 Task: Buy 1 Sunscreens from Skin Care section under best seller category for shipping address: Brian Hall, 2428 August Lane, Shreveport, Louisiana 71101, Cell Number 3184332610. Pay from credit card ending with 5759, CVV 953
Action: Mouse moved to (13, 85)
Screenshot: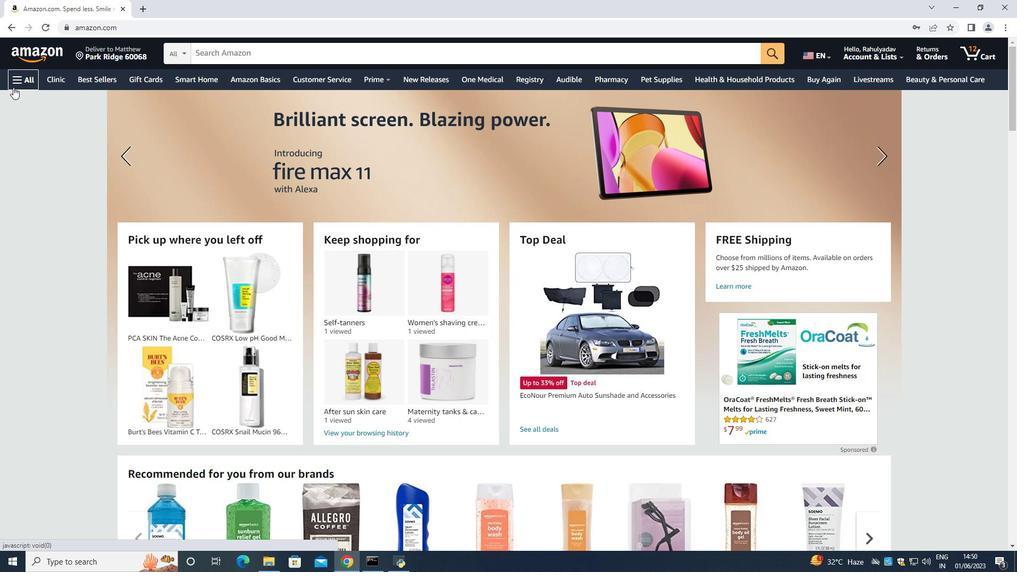 
Action: Mouse pressed left at (13, 85)
Screenshot: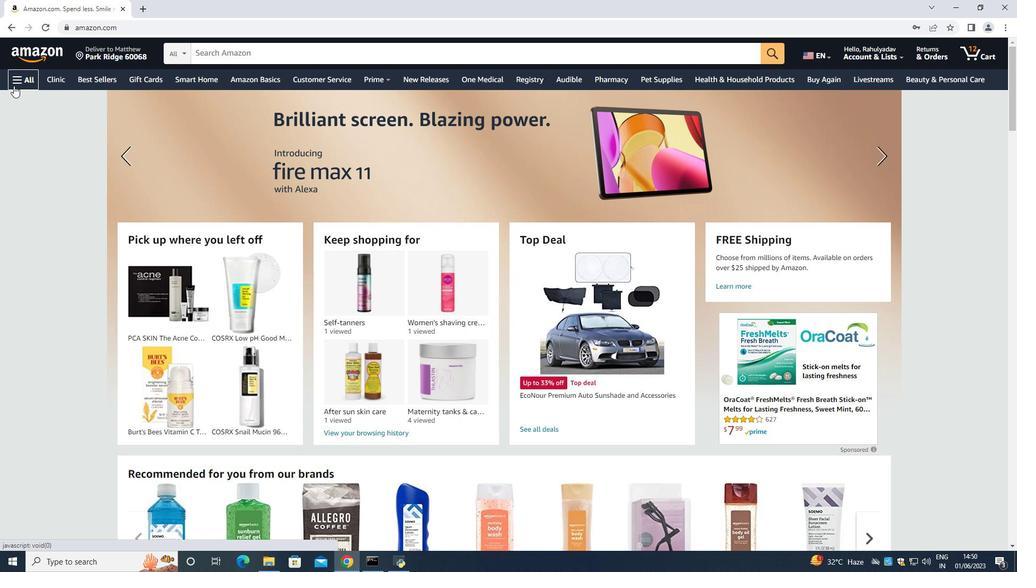 
Action: Mouse moved to (46, 105)
Screenshot: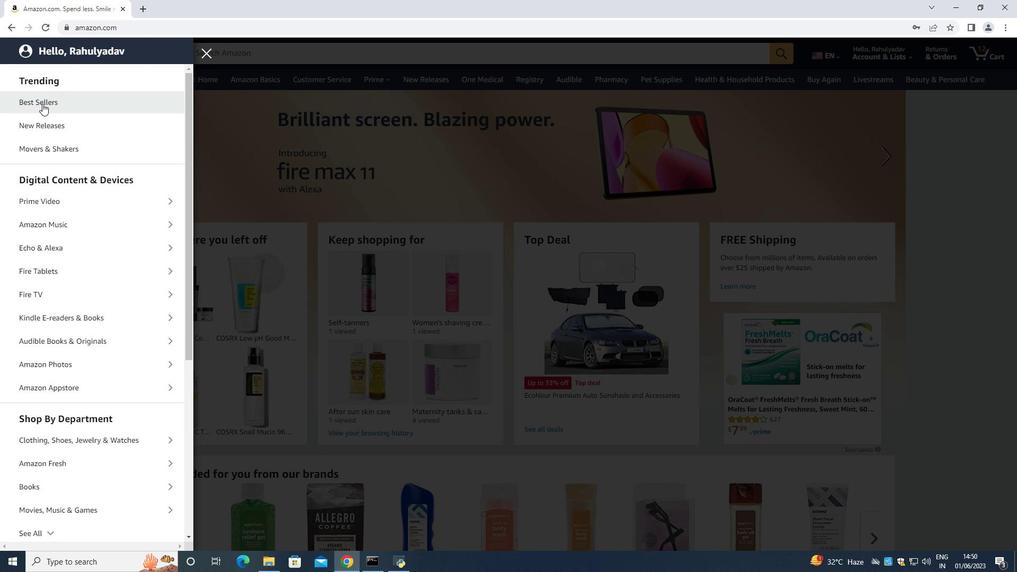 
Action: Mouse pressed left at (46, 105)
Screenshot: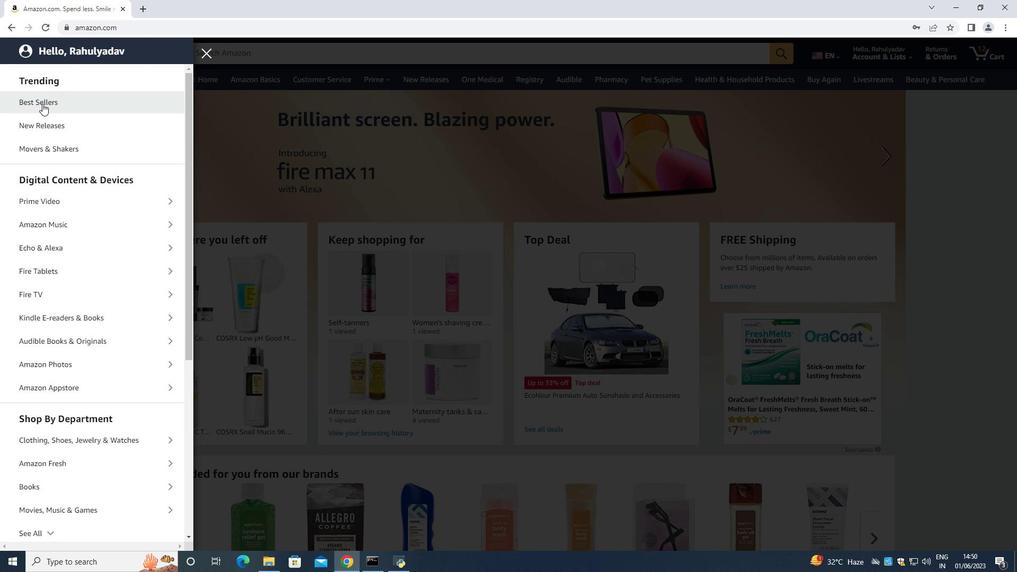 
Action: Mouse moved to (269, 57)
Screenshot: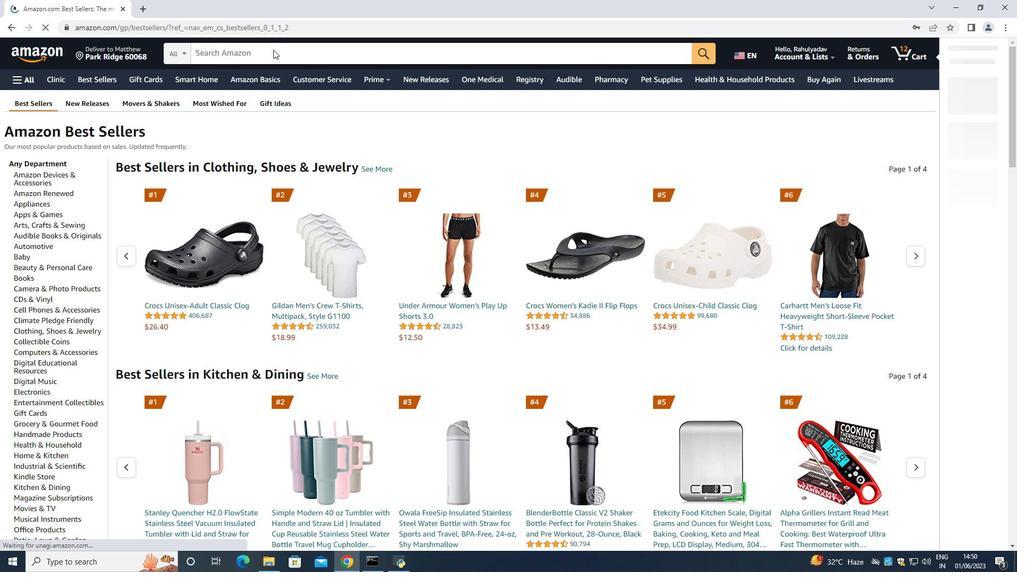 
Action: Mouse pressed left at (269, 57)
Screenshot: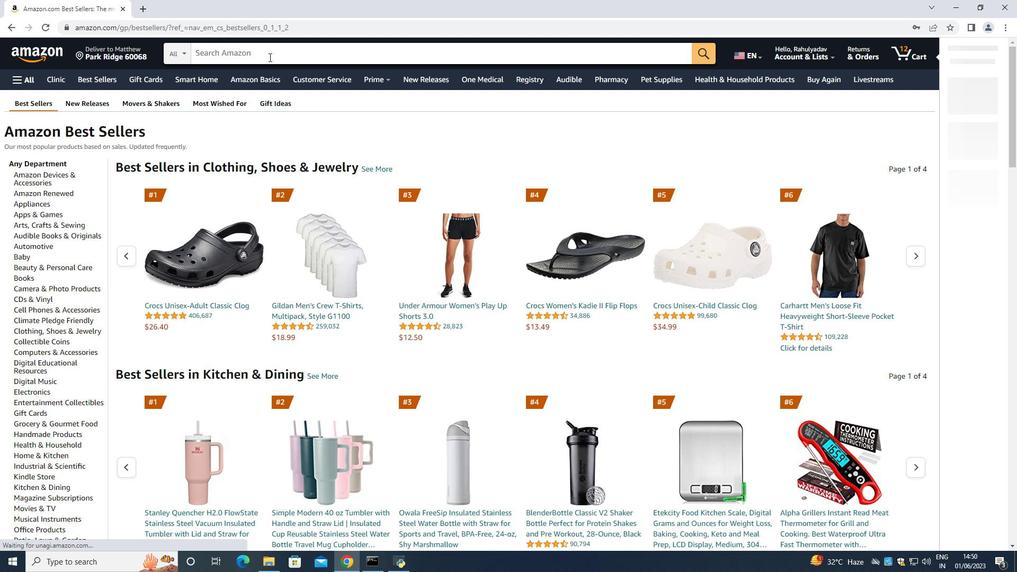 
Action: Mouse moved to (269, 57)
Screenshot: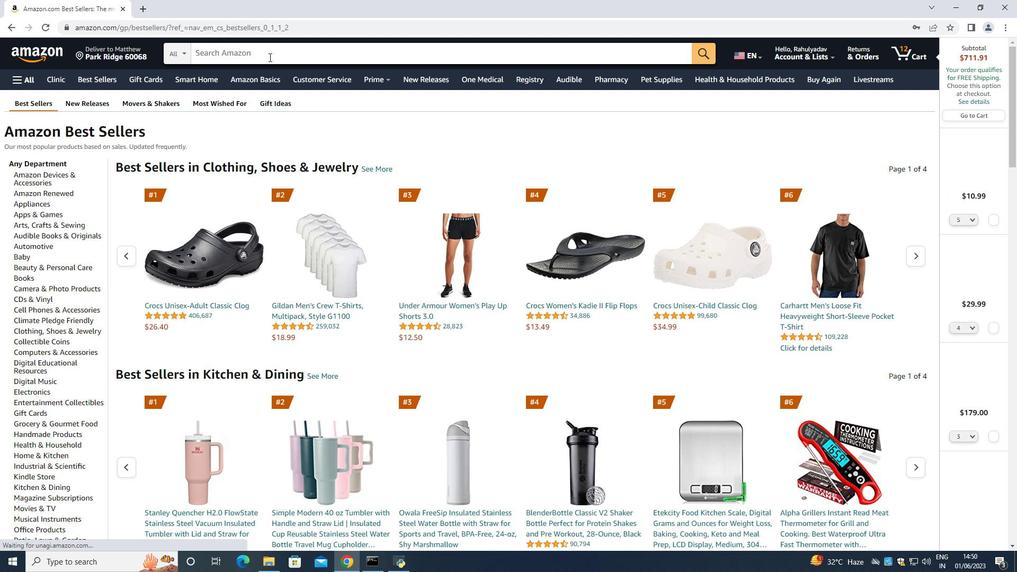 
Action: Key pressed <Key.shift>Sunscreens<Key.enter>
Screenshot: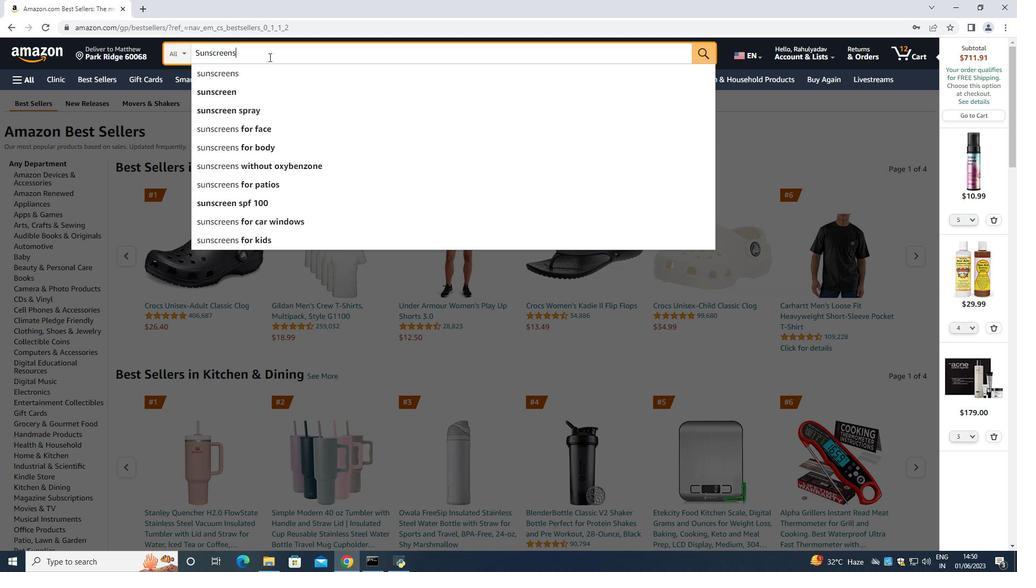 
Action: Mouse moved to (258, 410)
Screenshot: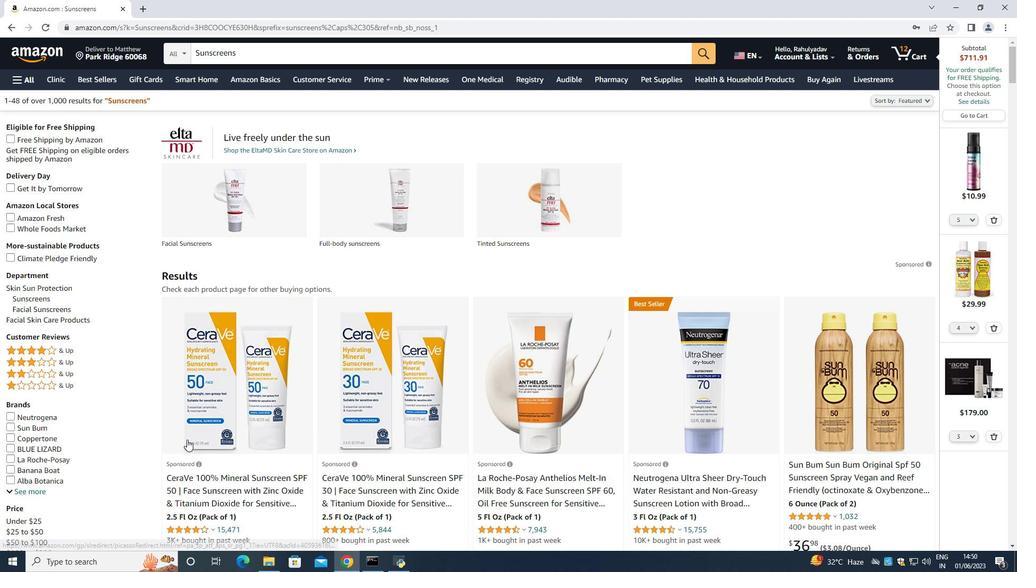 
Action: Mouse scrolled (258, 409) with delta (0, 0)
Screenshot: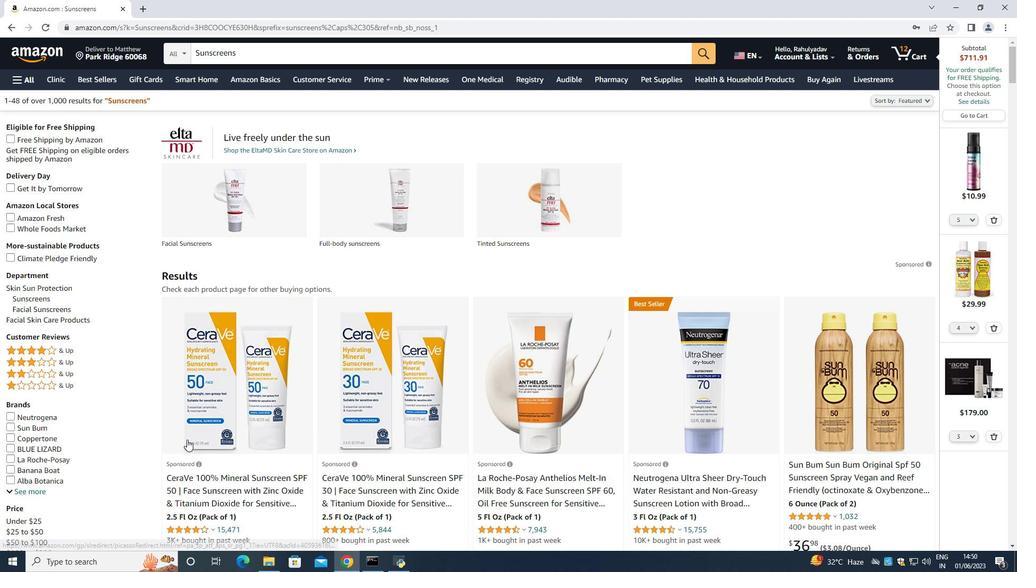 
Action: Mouse moved to (262, 411)
Screenshot: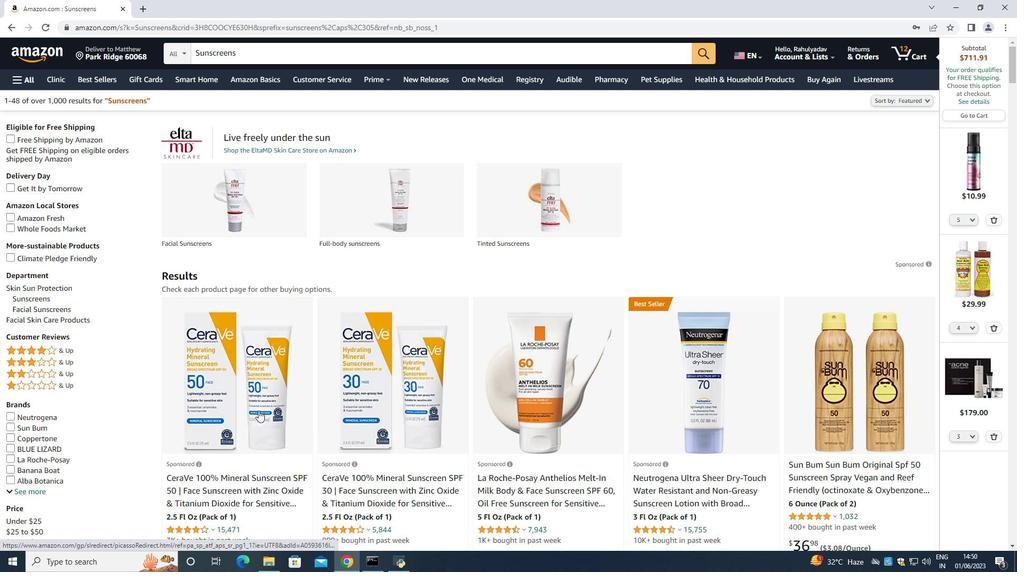 
Action: Mouse scrolled (262, 411) with delta (0, 0)
Screenshot: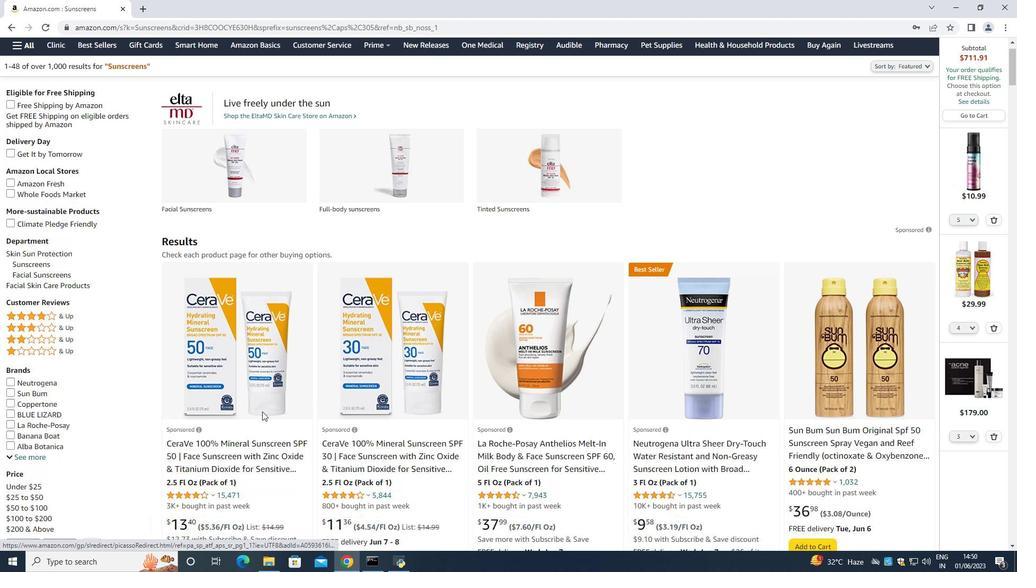 
Action: Mouse moved to (659, 204)
Screenshot: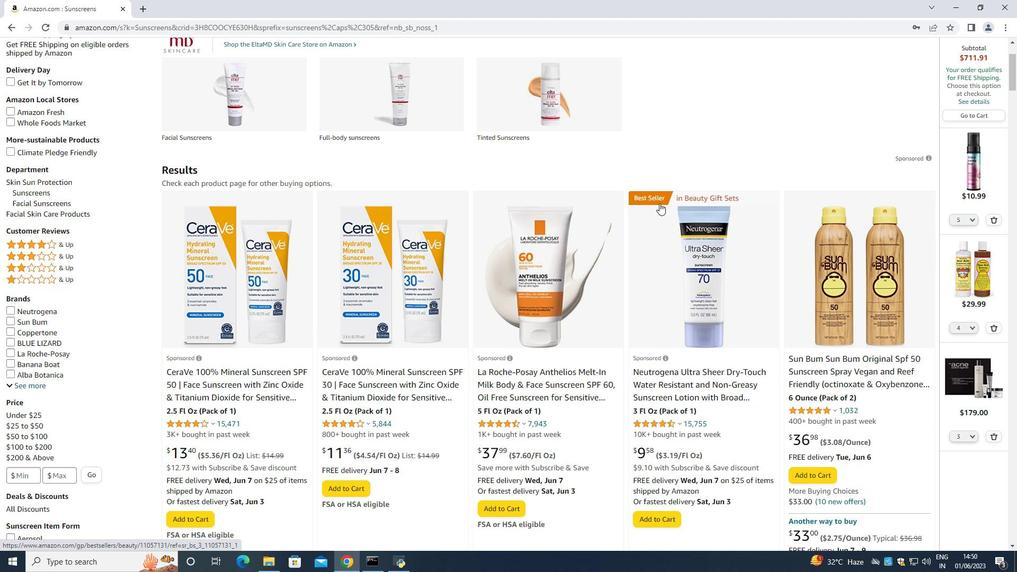 
Action: Mouse scrolled (659, 203) with delta (0, 0)
Screenshot: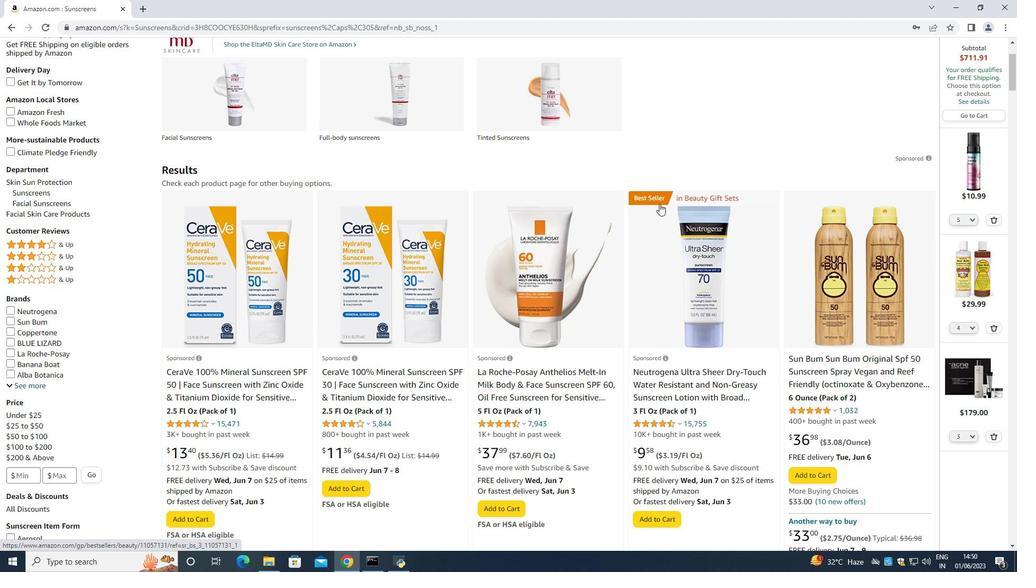
Action: Mouse moved to (659, 205)
Screenshot: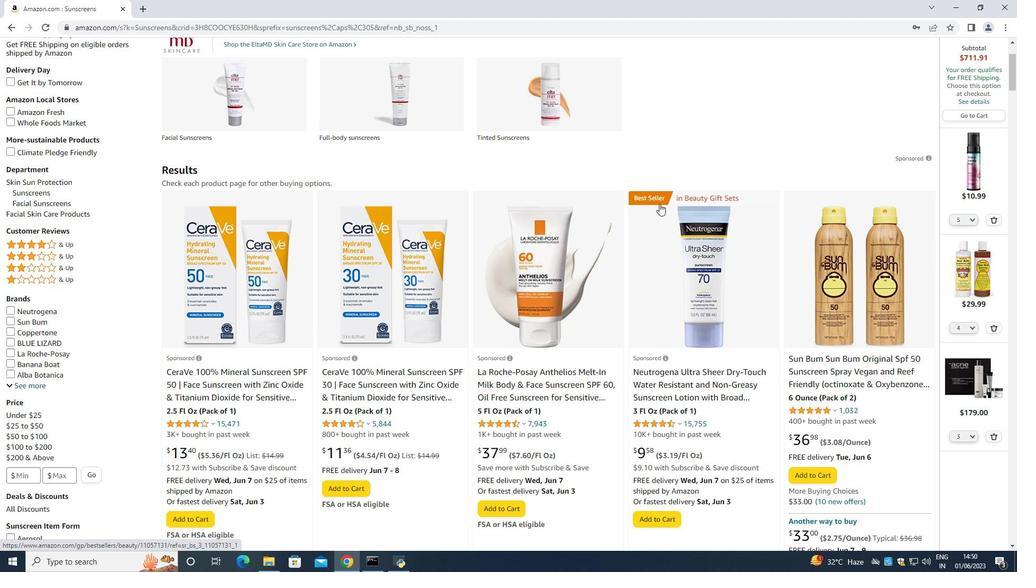 
Action: Mouse scrolled (659, 205) with delta (0, 0)
Screenshot: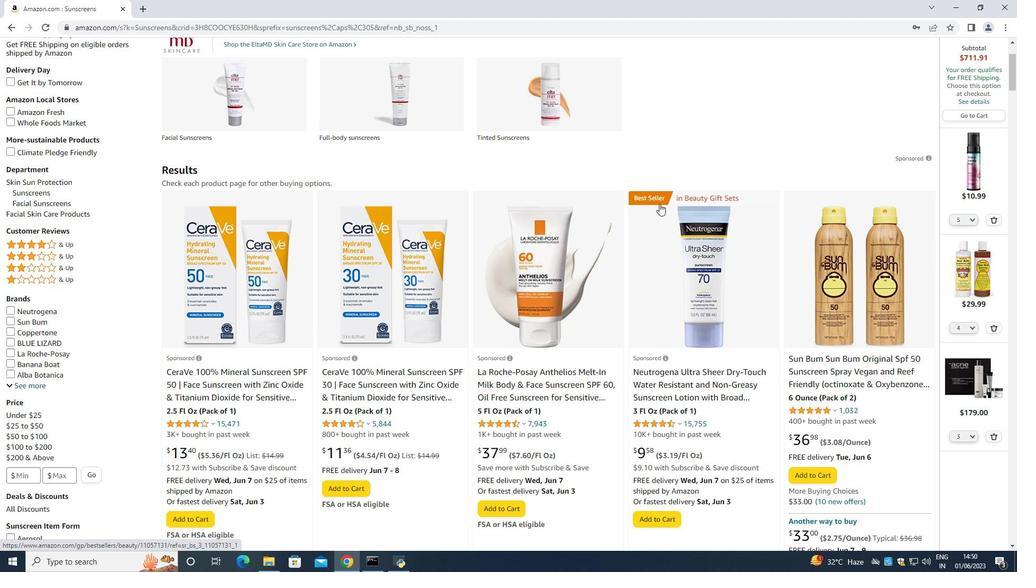 
Action: Mouse moved to (659, 206)
Screenshot: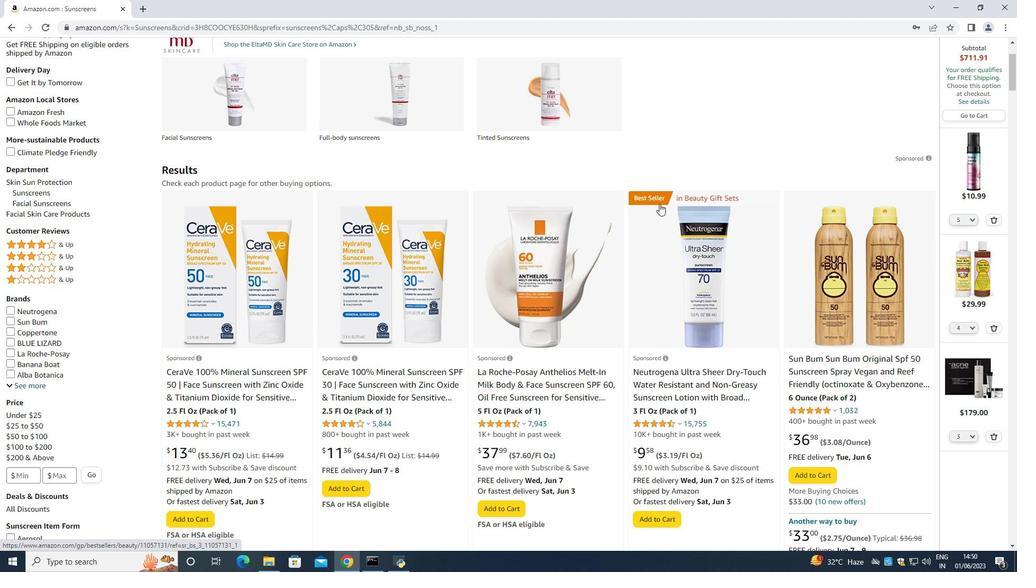 
Action: Mouse scrolled (659, 206) with delta (0, 0)
Screenshot: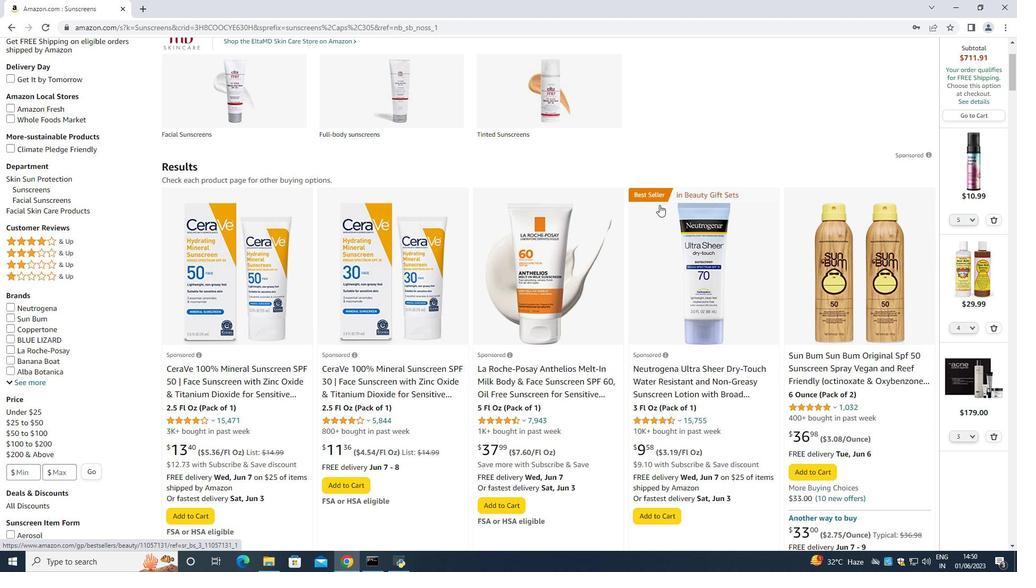 
Action: Mouse scrolled (659, 206) with delta (0, 0)
Screenshot: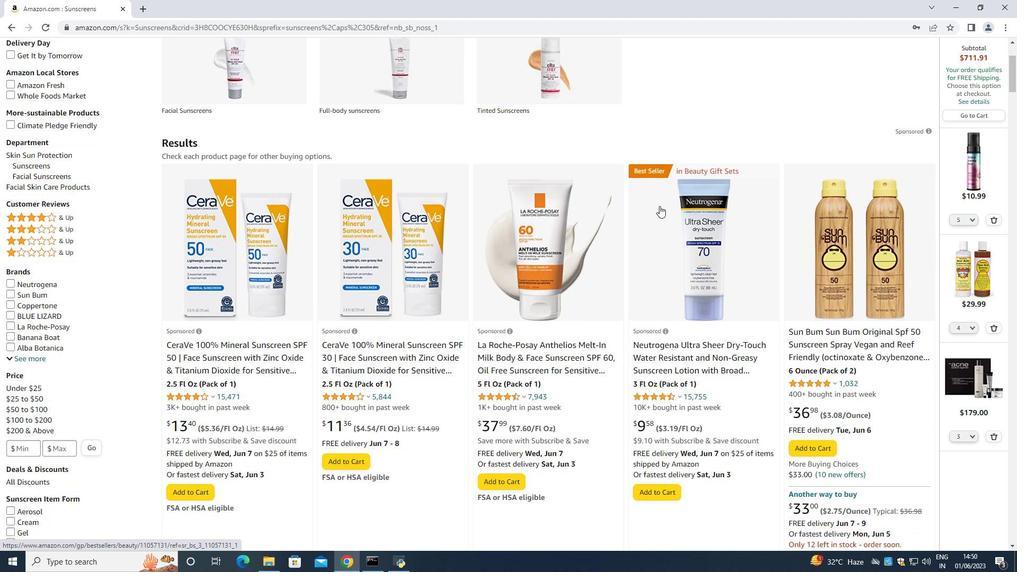 
Action: Mouse moved to (659, 209)
Screenshot: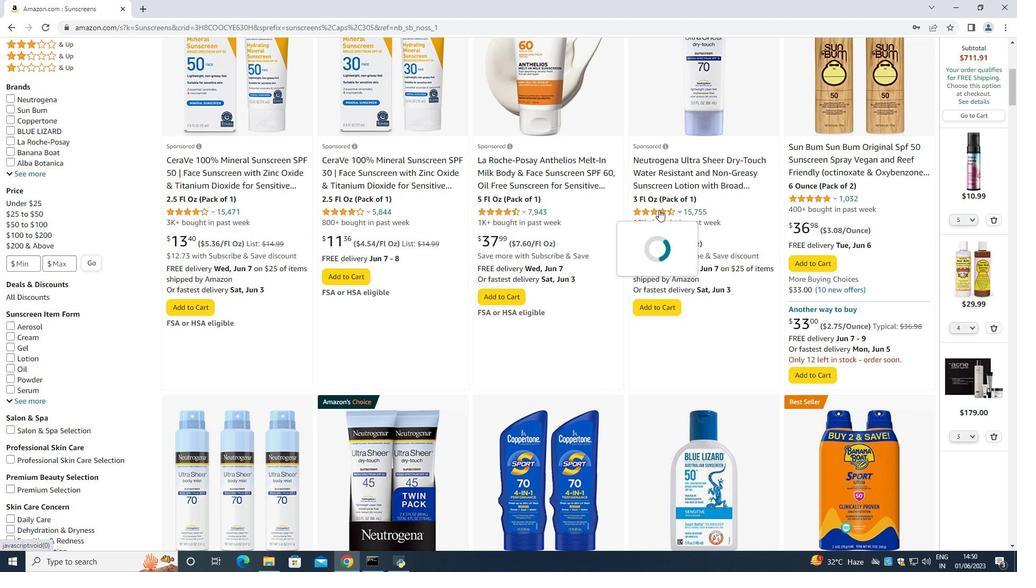 
Action: Mouse scrolled (659, 209) with delta (0, 0)
Screenshot: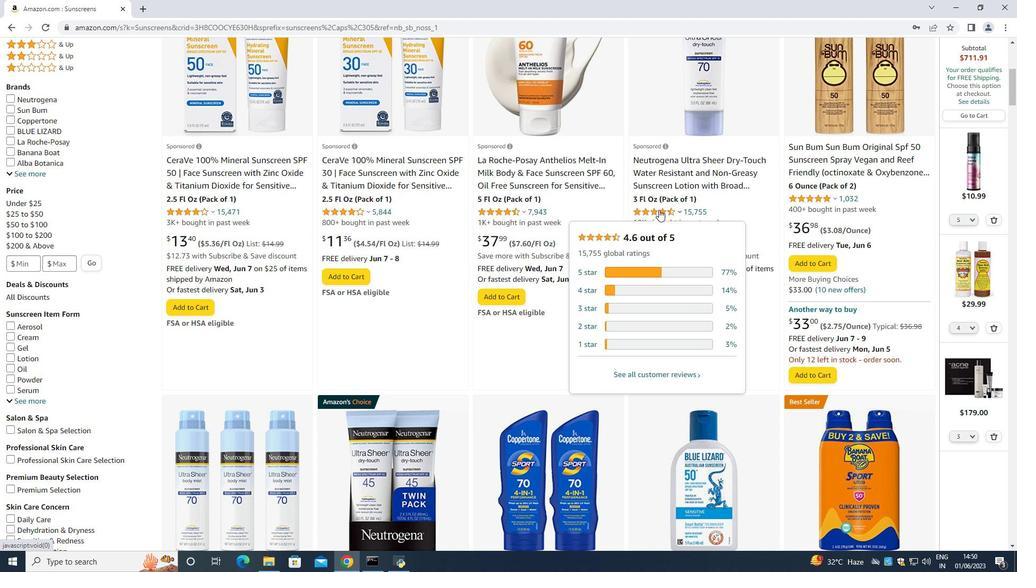 
Action: Mouse moved to (657, 211)
Screenshot: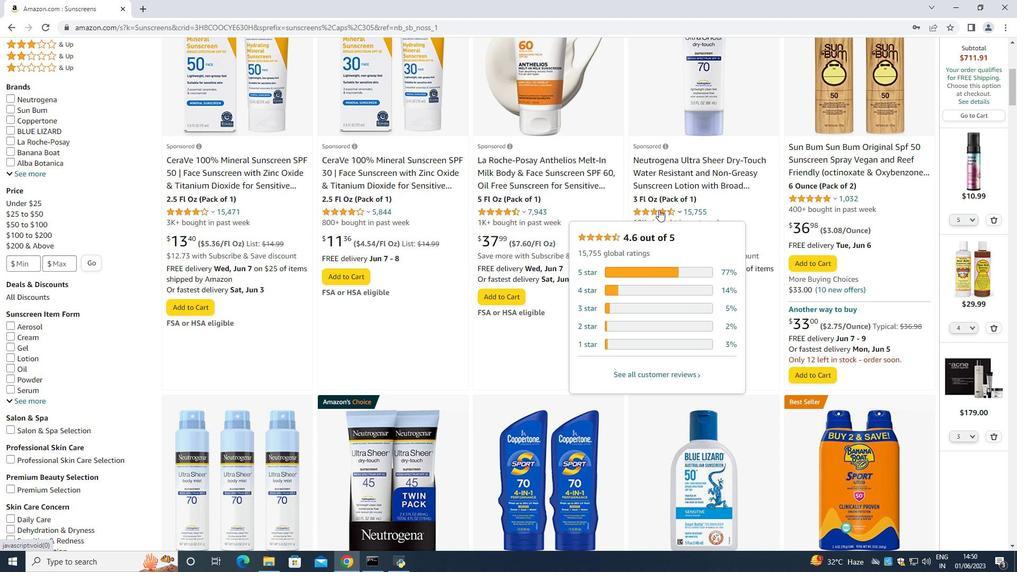 
Action: Mouse scrolled (657, 210) with delta (0, 0)
Screenshot: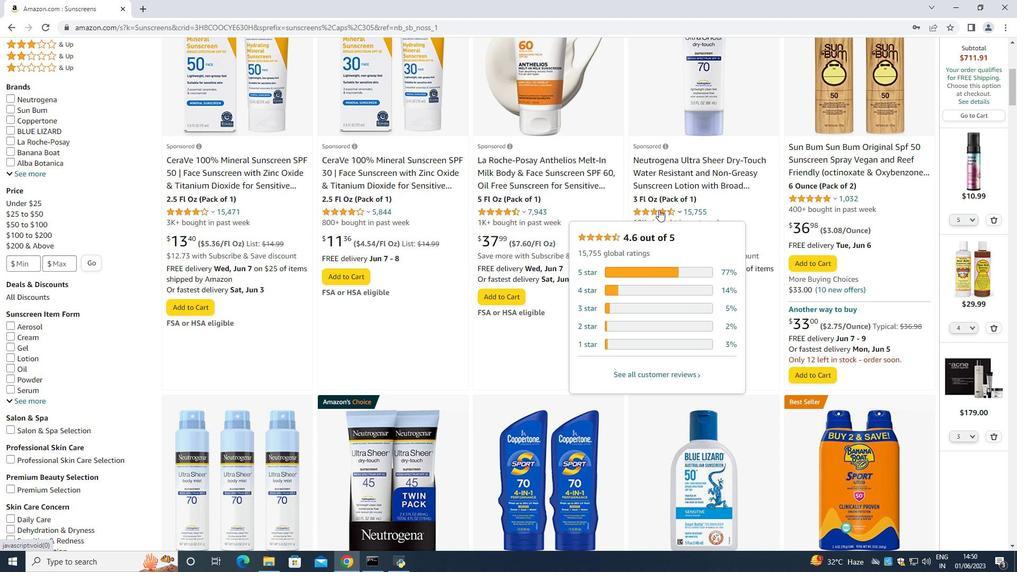 
Action: Mouse moved to (655, 214)
Screenshot: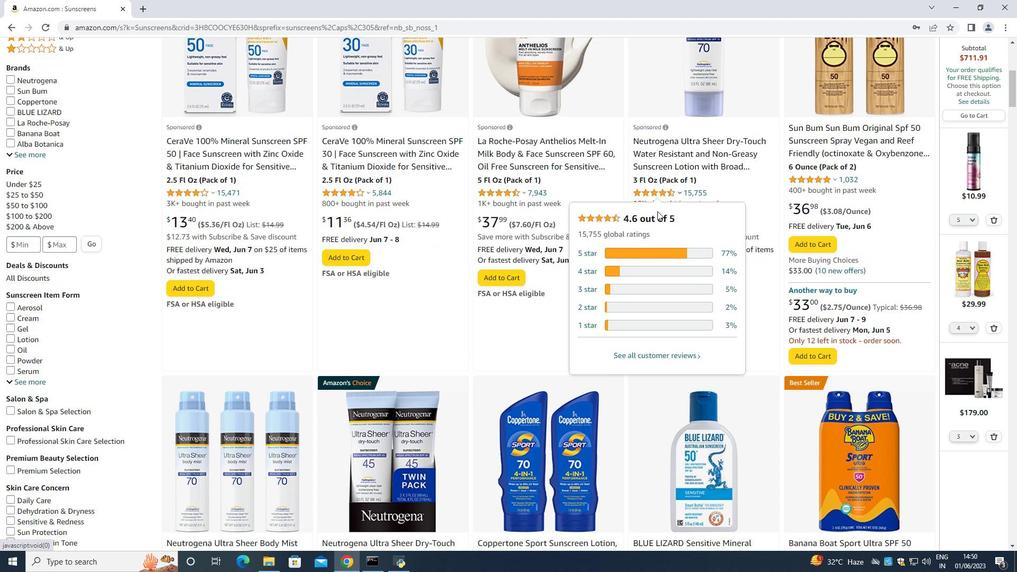 
Action: Mouse scrolled (655, 213) with delta (0, 0)
Screenshot: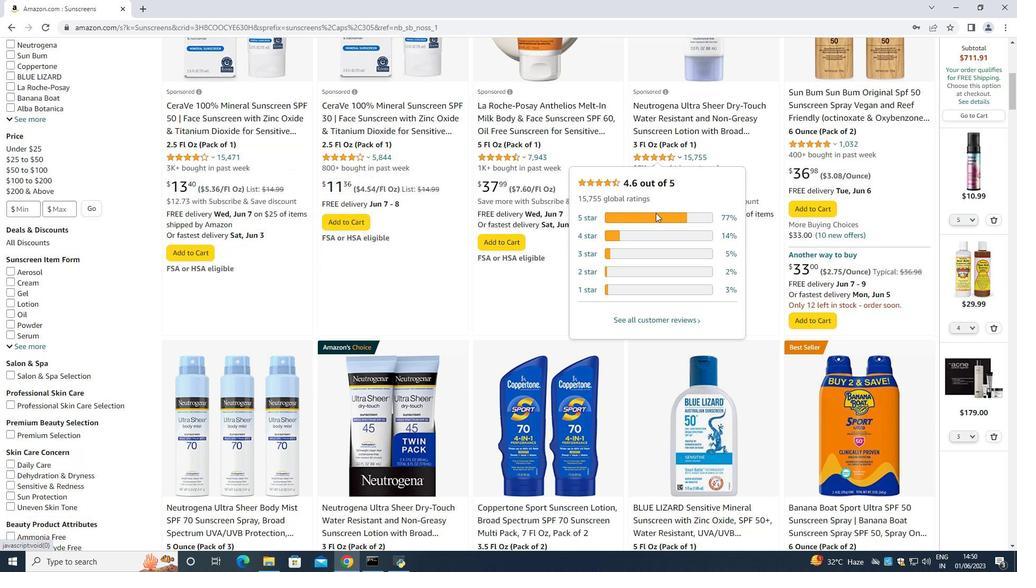 
Action: Mouse moved to (368, 353)
Screenshot: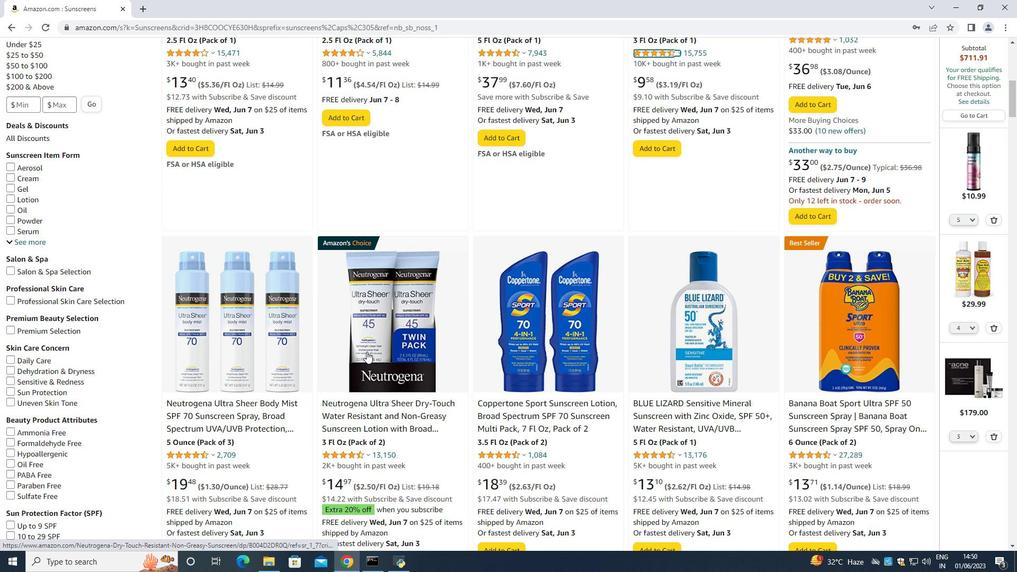 
Action: Mouse scrolled (368, 352) with delta (0, 0)
Screenshot: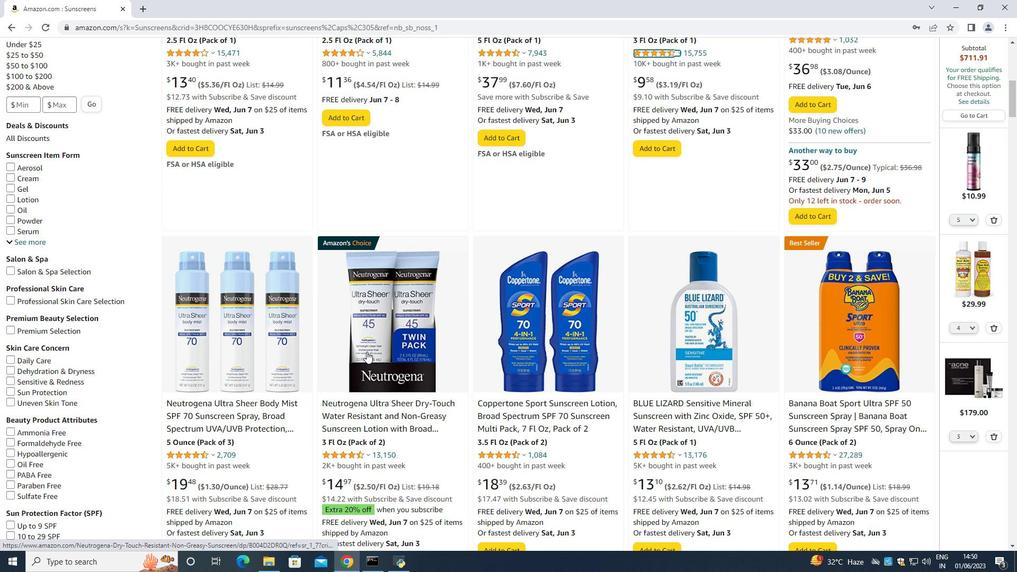
Action: Mouse moved to (369, 353)
Screenshot: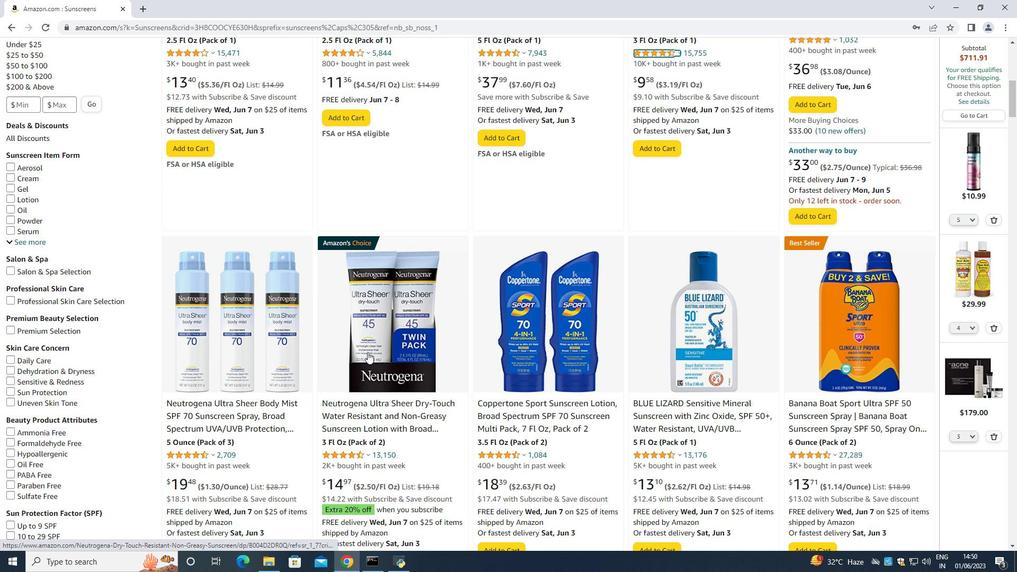 
Action: Mouse scrolled (369, 353) with delta (0, 0)
Screenshot: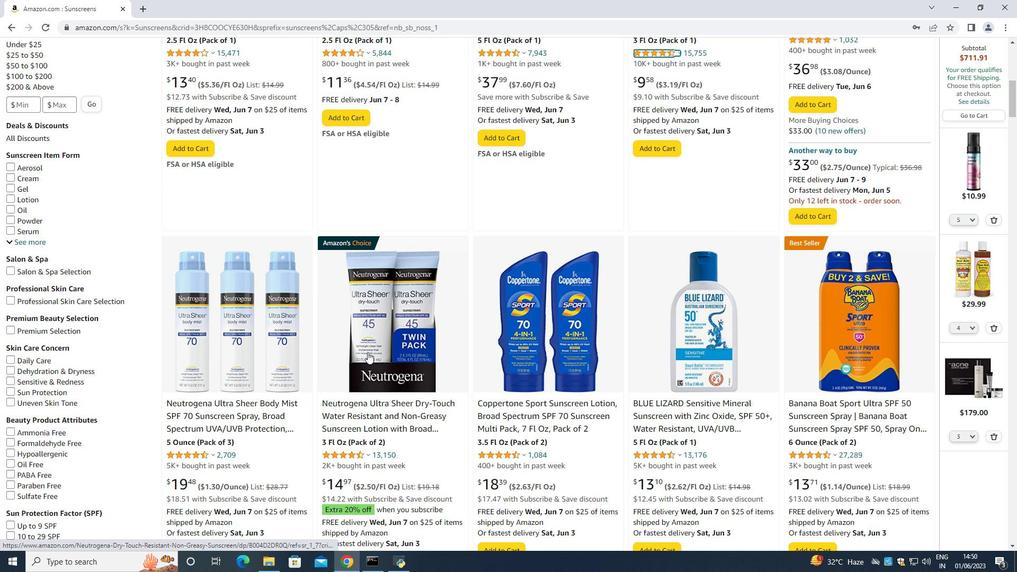 
Action: Mouse scrolled (369, 353) with delta (0, 0)
Screenshot: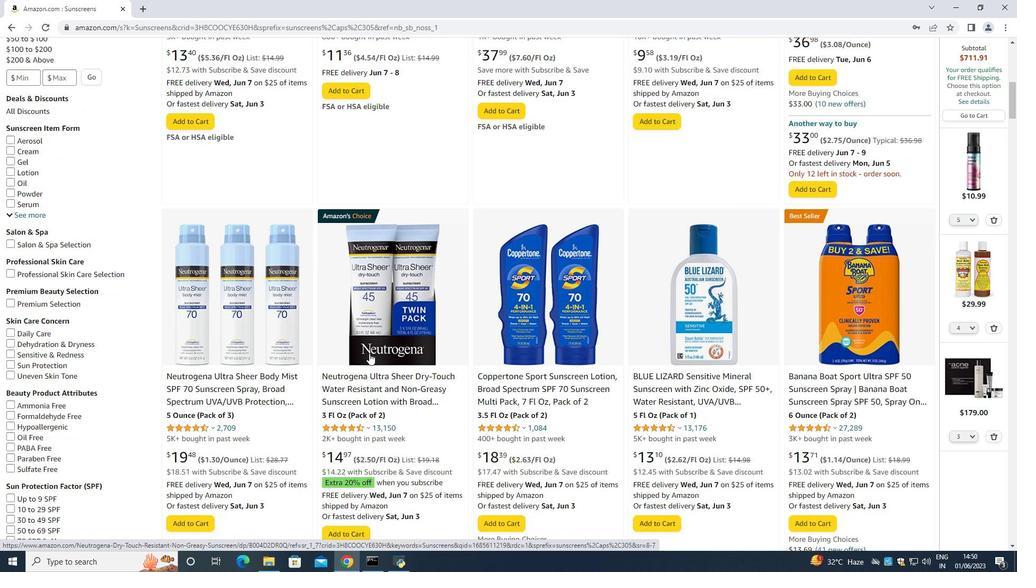 
Action: Mouse moved to (565, 424)
Screenshot: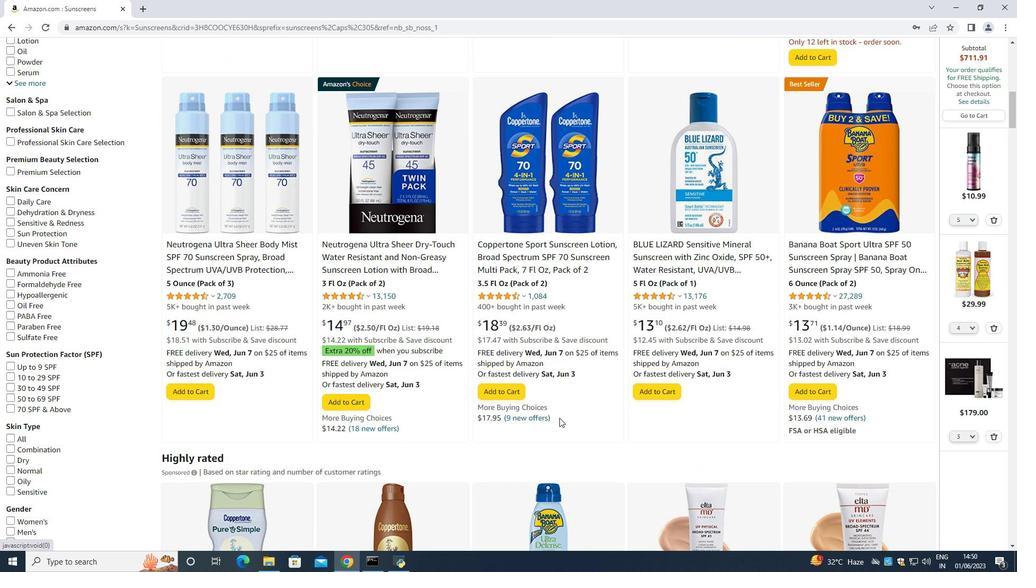 
Action: Mouse scrolled (565, 423) with delta (0, 0)
Screenshot: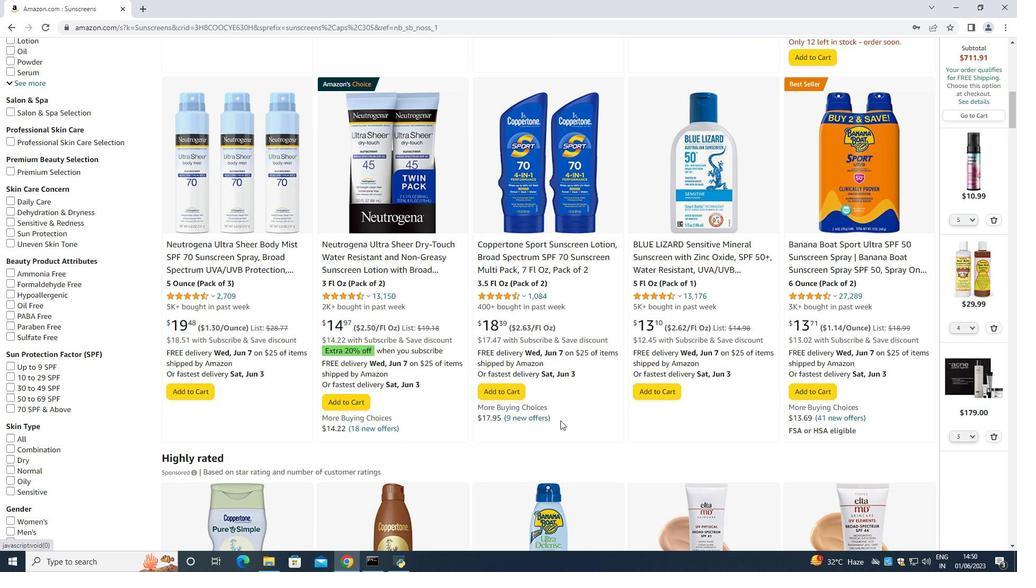 
Action: Mouse scrolled (565, 423) with delta (0, 0)
Screenshot: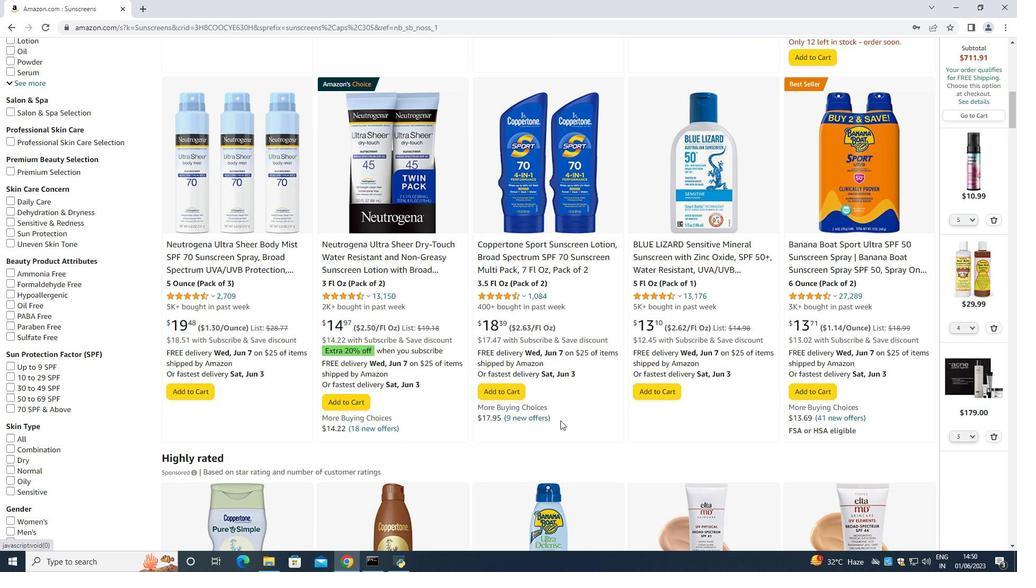 
Action: Mouse scrolled (565, 423) with delta (0, 0)
Screenshot: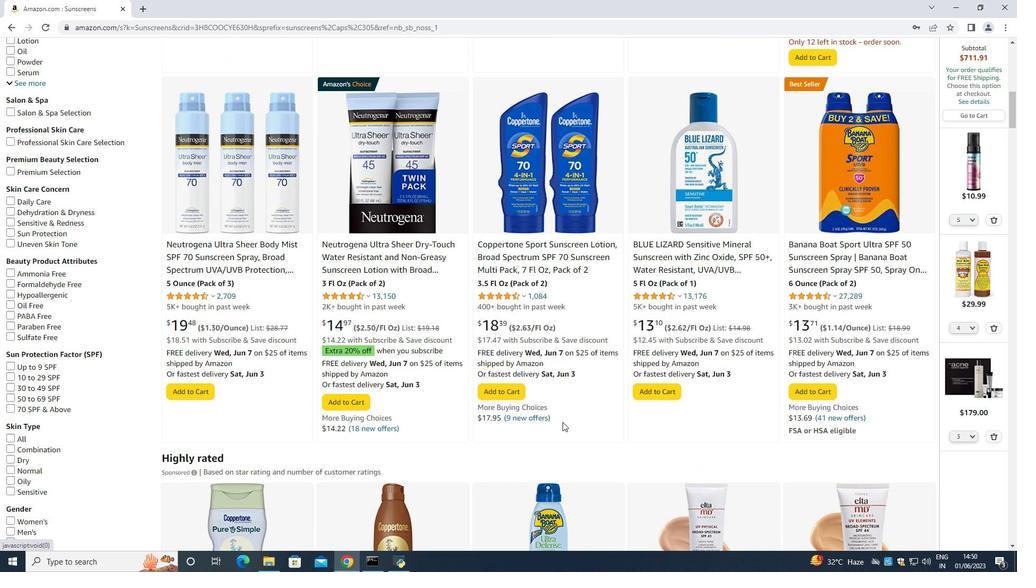 
Action: Mouse moved to (448, 364)
Screenshot: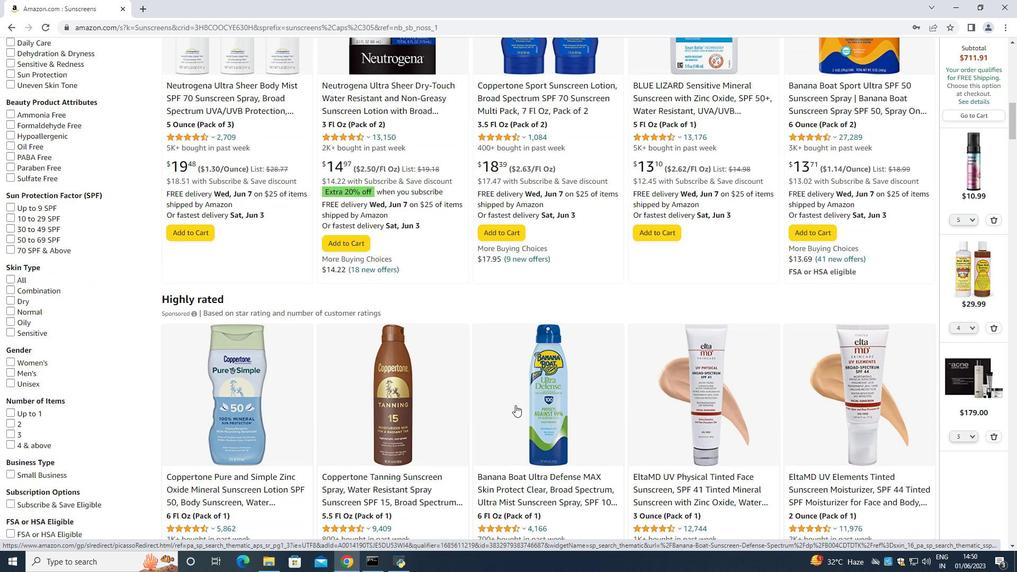 
Action: Mouse scrolled (448, 364) with delta (0, 0)
Screenshot: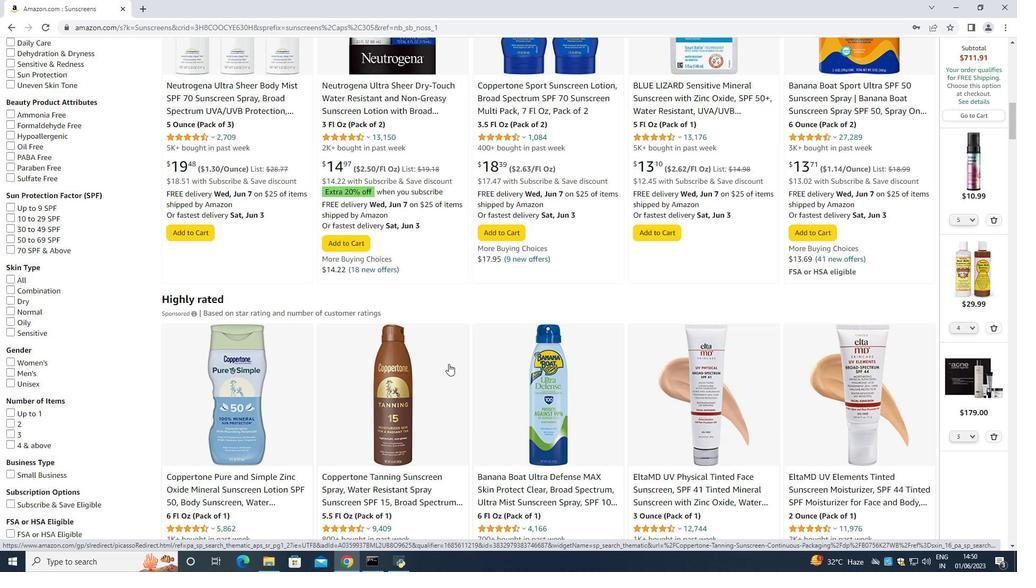 
Action: Mouse scrolled (448, 364) with delta (0, 0)
Screenshot: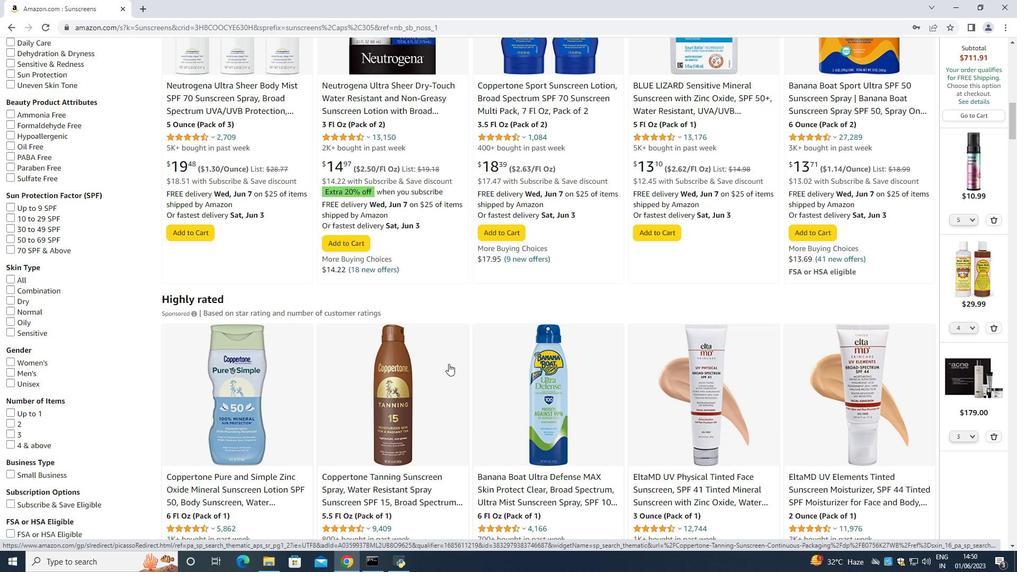 
Action: Mouse scrolled (448, 364) with delta (0, 0)
Screenshot: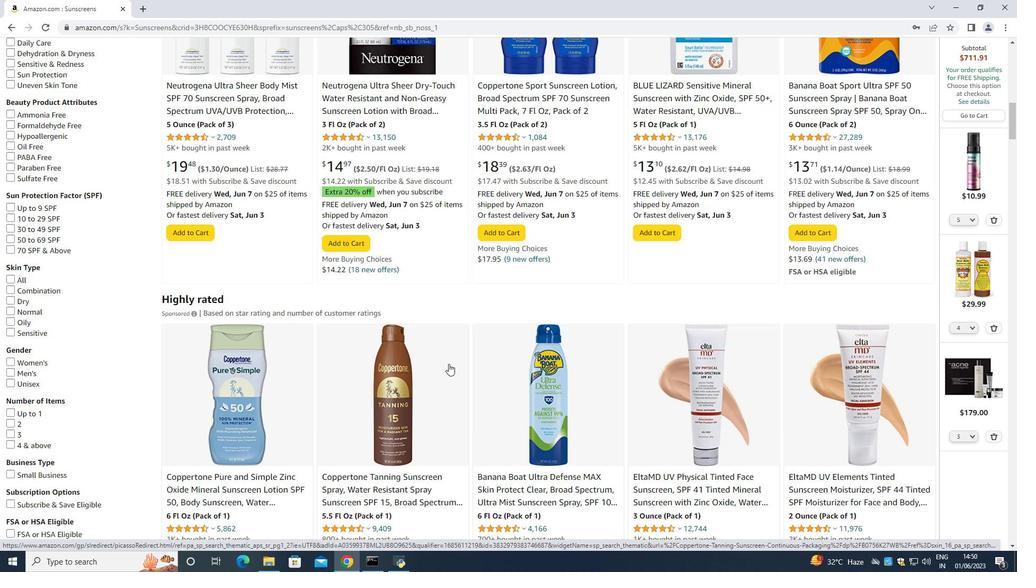 
Action: Mouse scrolled (448, 364) with delta (0, 0)
Screenshot: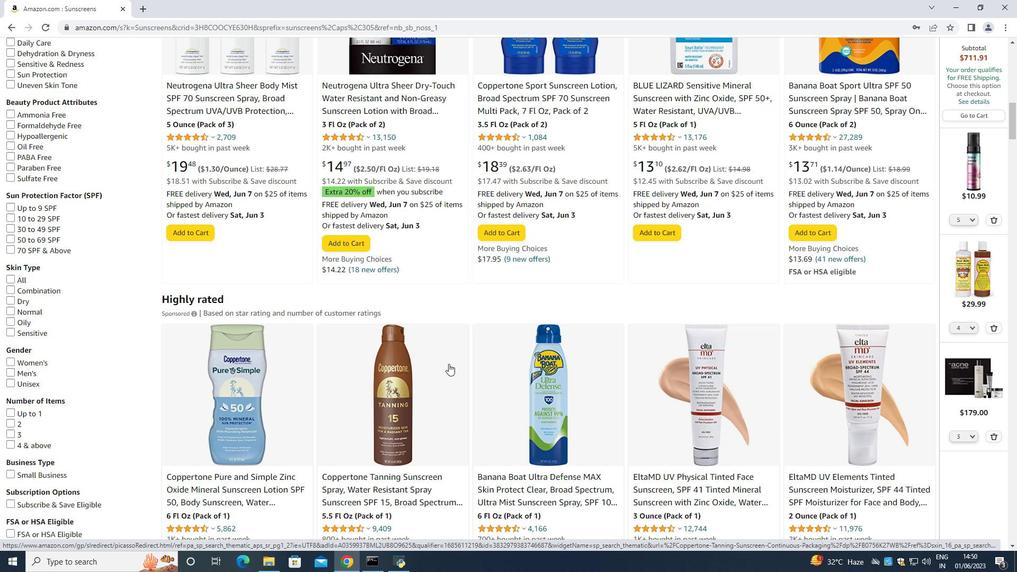 
Action: Mouse scrolled (448, 364) with delta (0, 0)
Screenshot: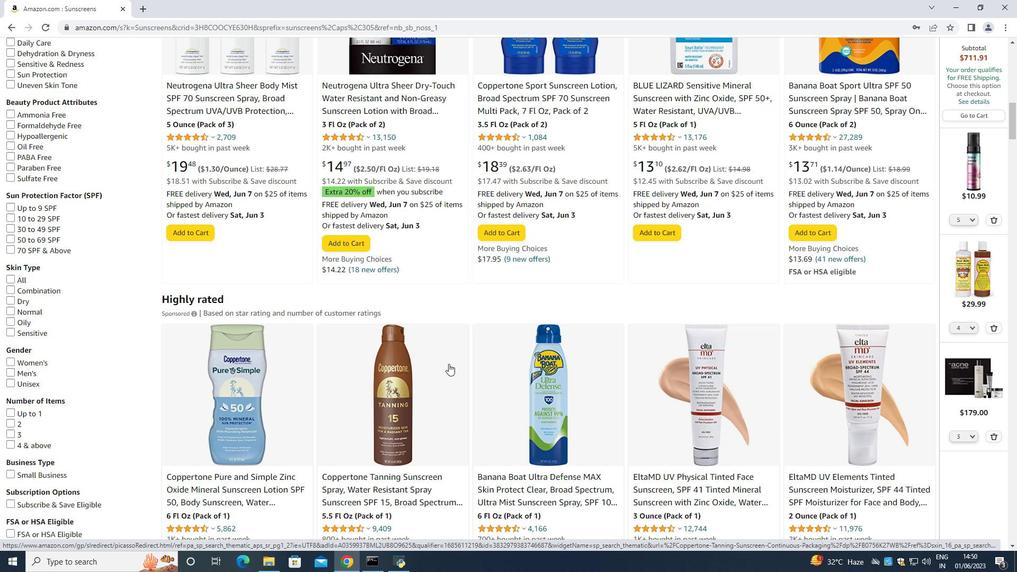 
Action: Mouse scrolled (448, 364) with delta (0, 0)
Screenshot: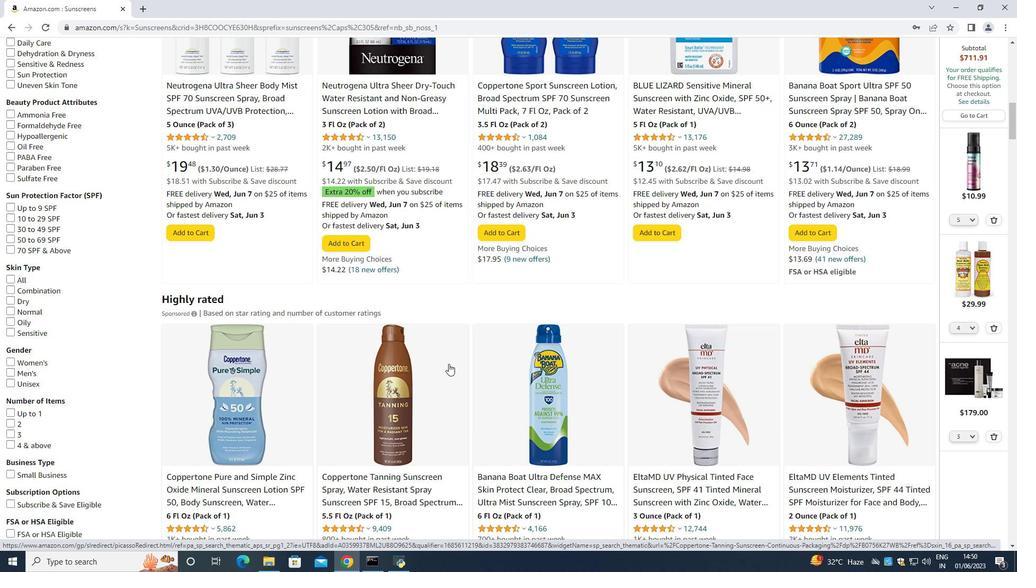 
Action: Mouse moved to (408, 405)
Screenshot: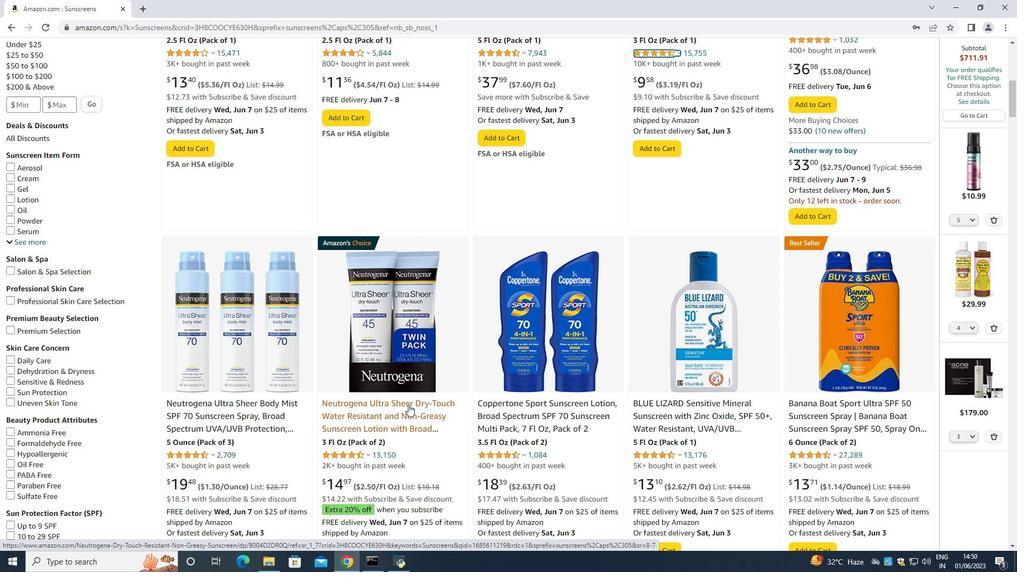 
Action: Mouse pressed left at (408, 405)
Screenshot: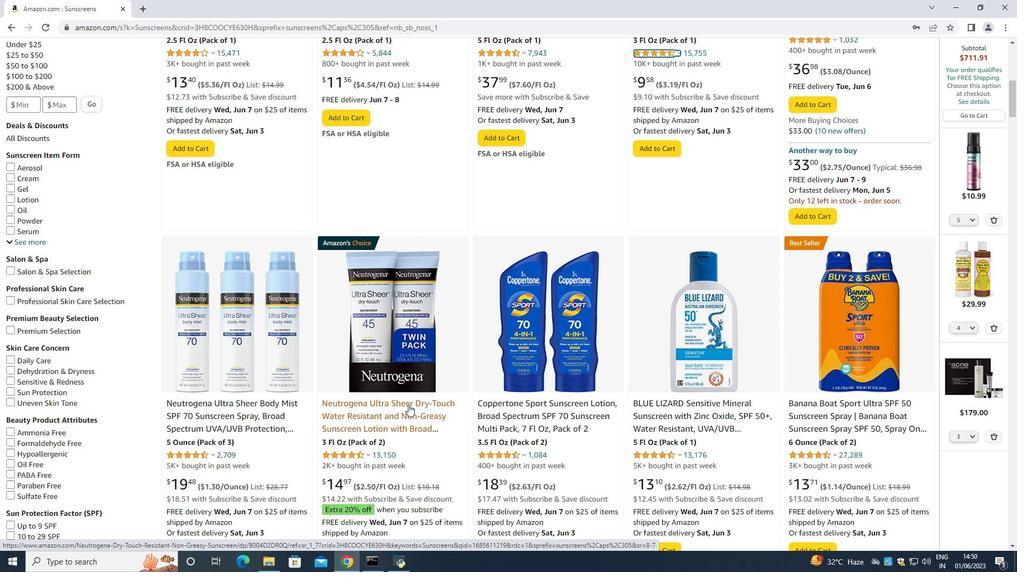 
Action: Mouse moved to (446, 179)
Screenshot: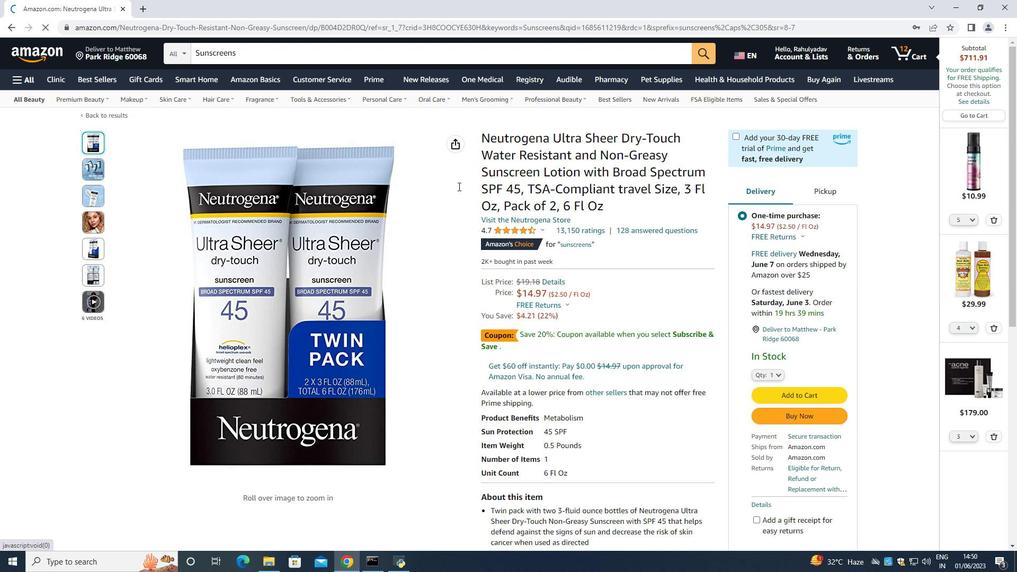 
Action: Mouse scrolled (447, 179) with delta (0, 0)
Screenshot: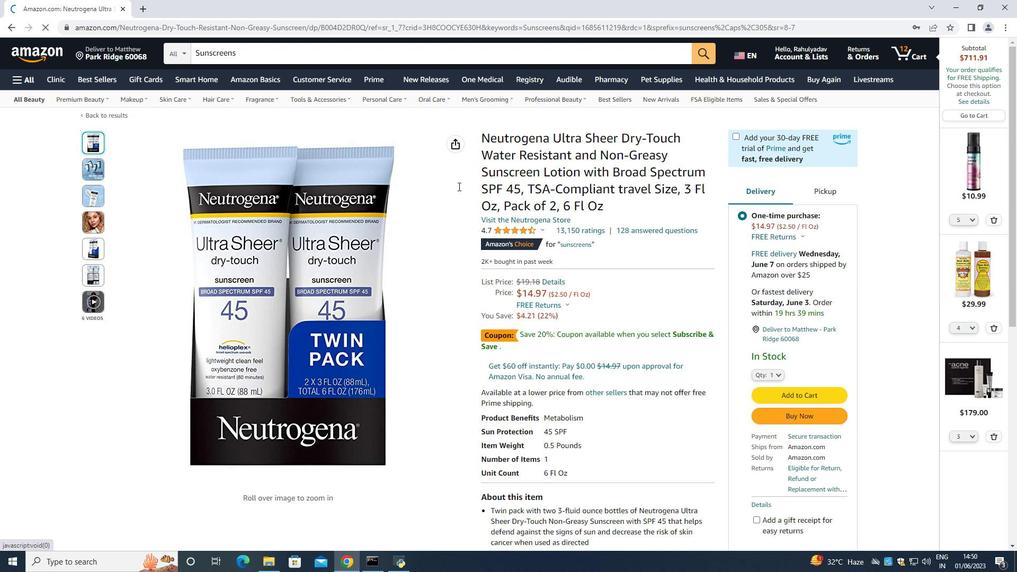 
Action: Mouse moved to (764, 319)
Screenshot: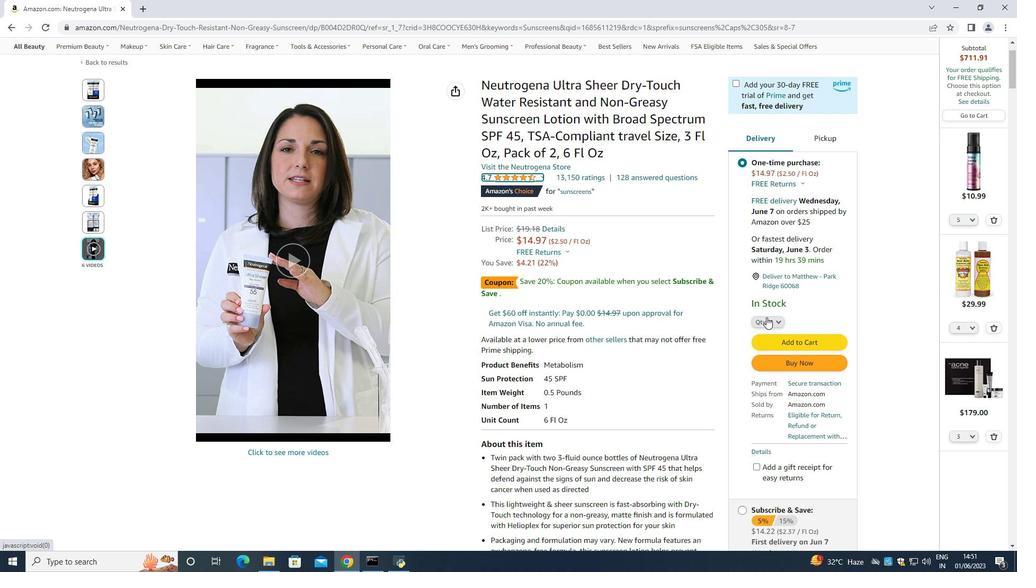 
Action: Mouse pressed left at (764, 319)
Screenshot: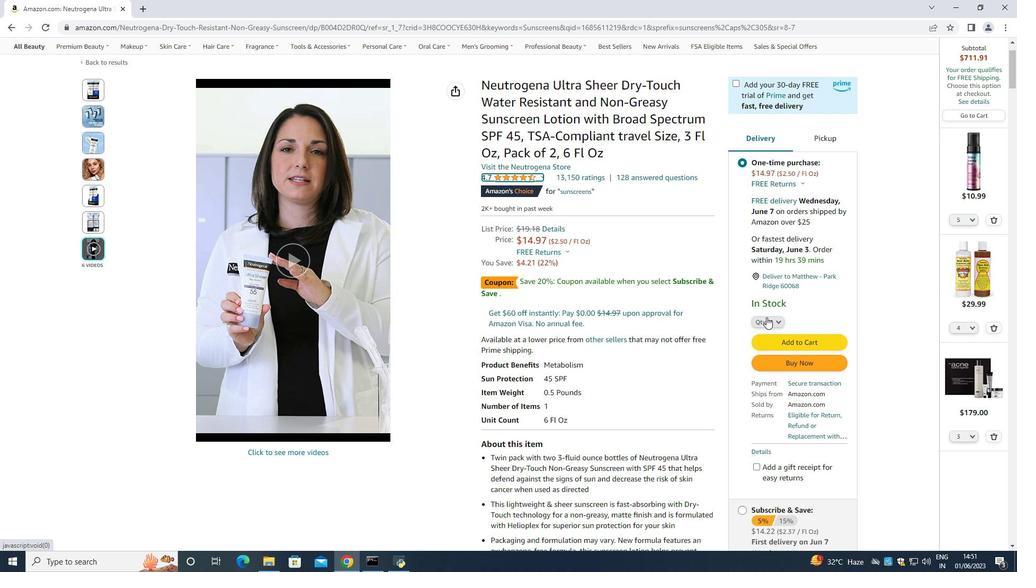 
Action: Mouse moved to (672, 210)
Screenshot: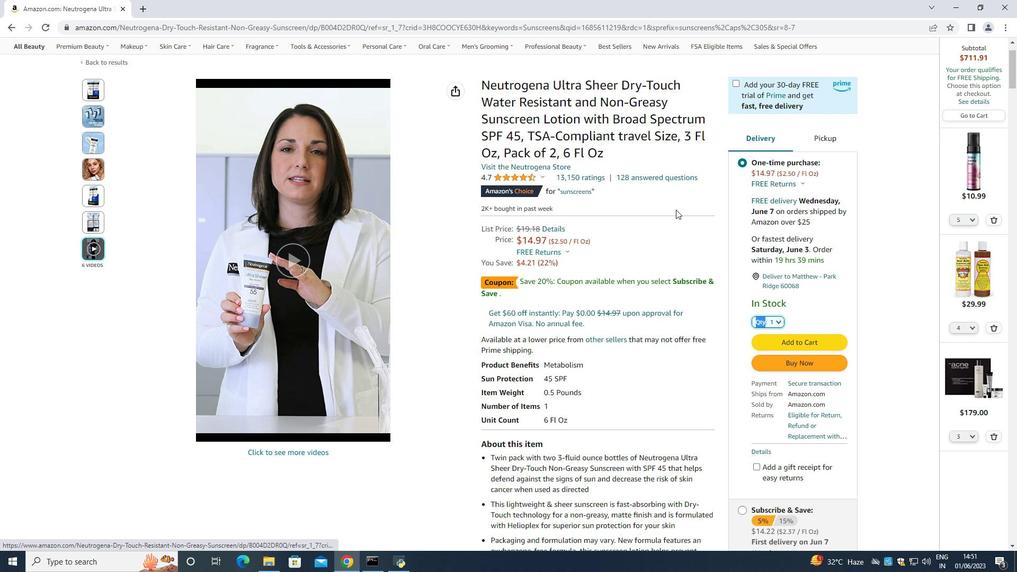 
Action: Mouse scrolled (672, 209) with delta (0, 0)
Screenshot: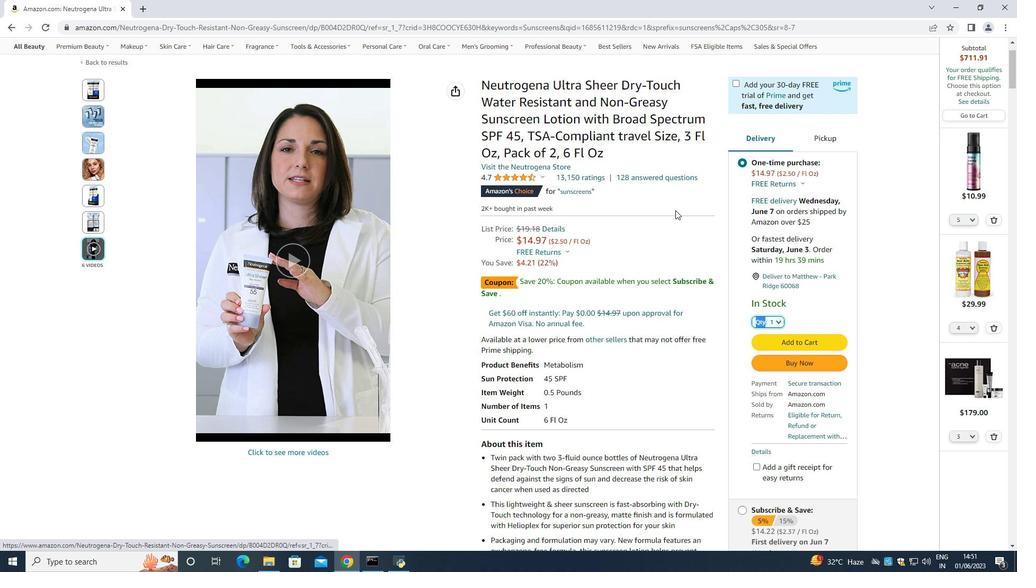 
Action: Mouse moved to (671, 210)
Screenshot: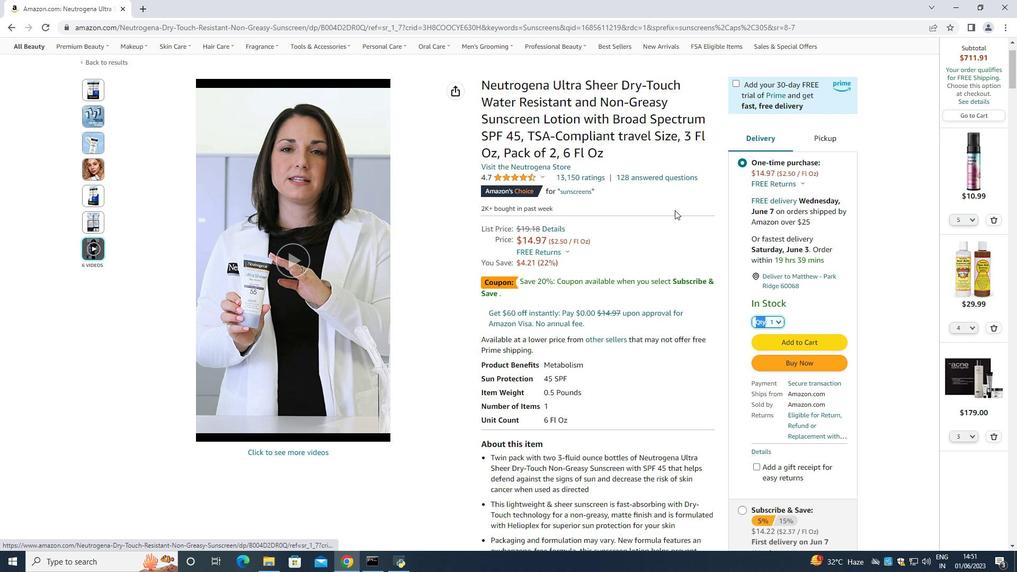 
Action: Mouse scrolled (671, 209) with delta (0, 0)
Screenshot: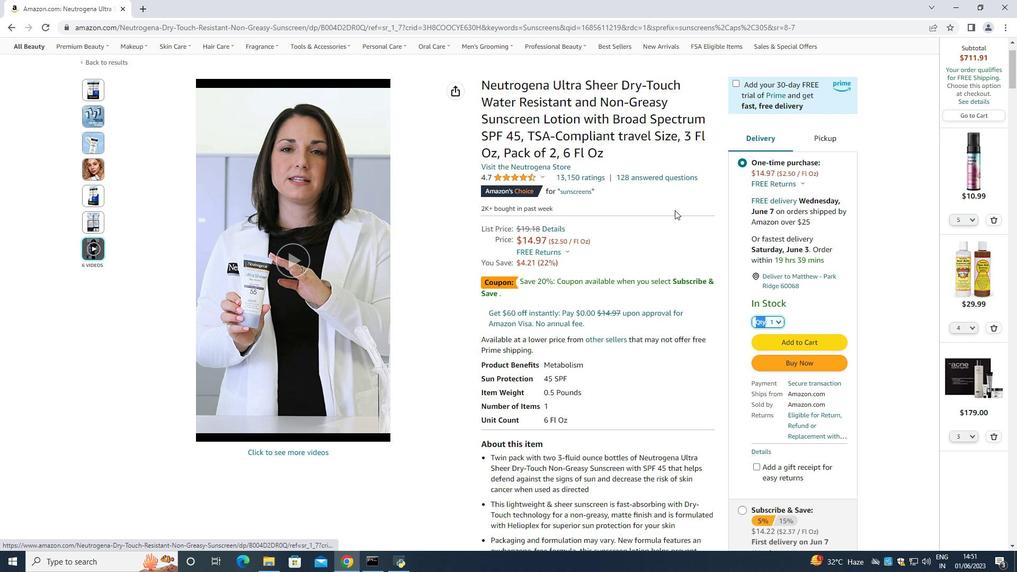 
Action: Mouse scrolled (671, 209) with delta (0, 0)
Screenshot: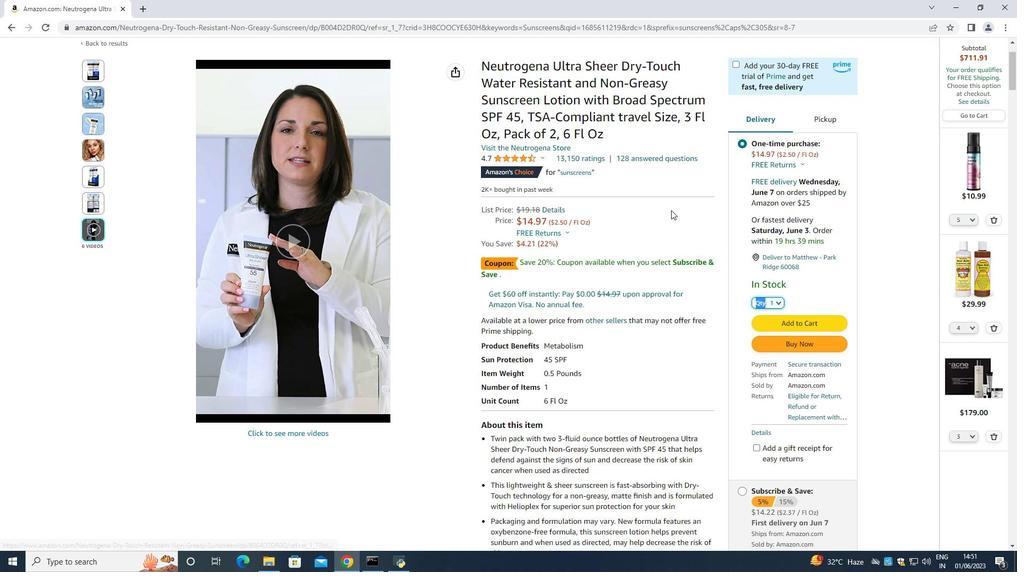 
Action: Mouse moved to (780, 162)
Screenshot: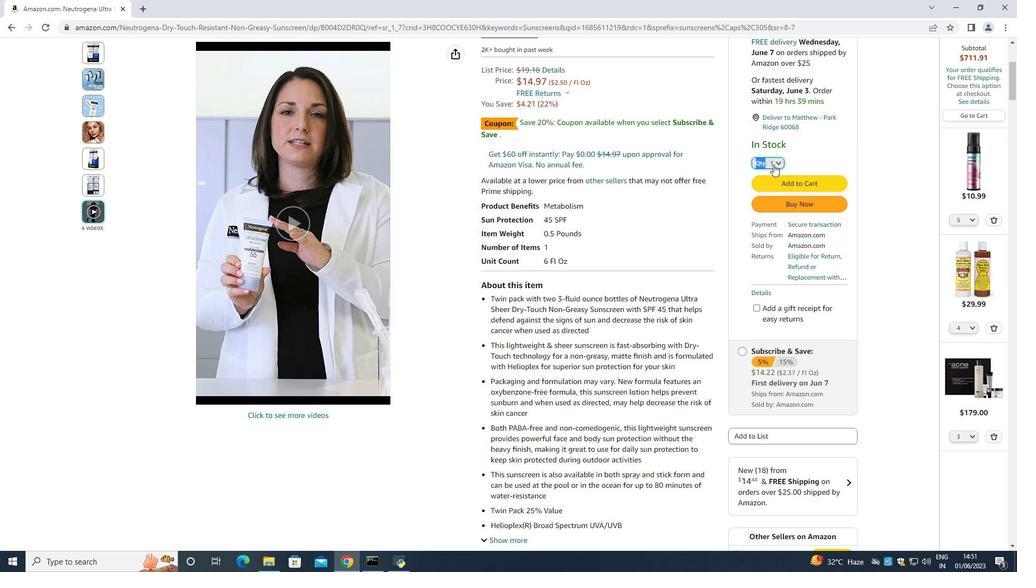 
Action: Mouse pressed left at (780, 162)
Screenshot: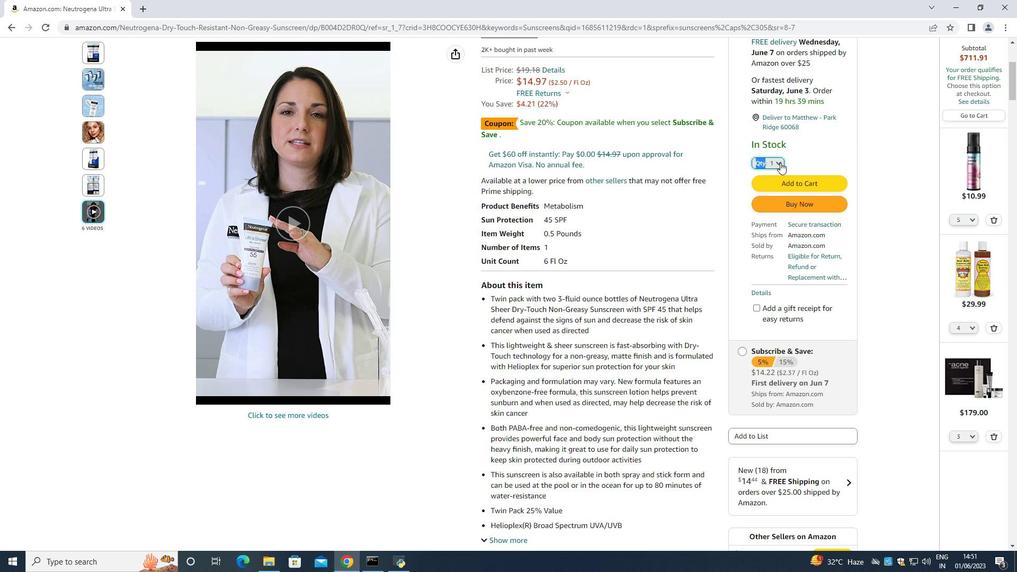 
Action: Mouse moved to (762, 165)
Screenshot: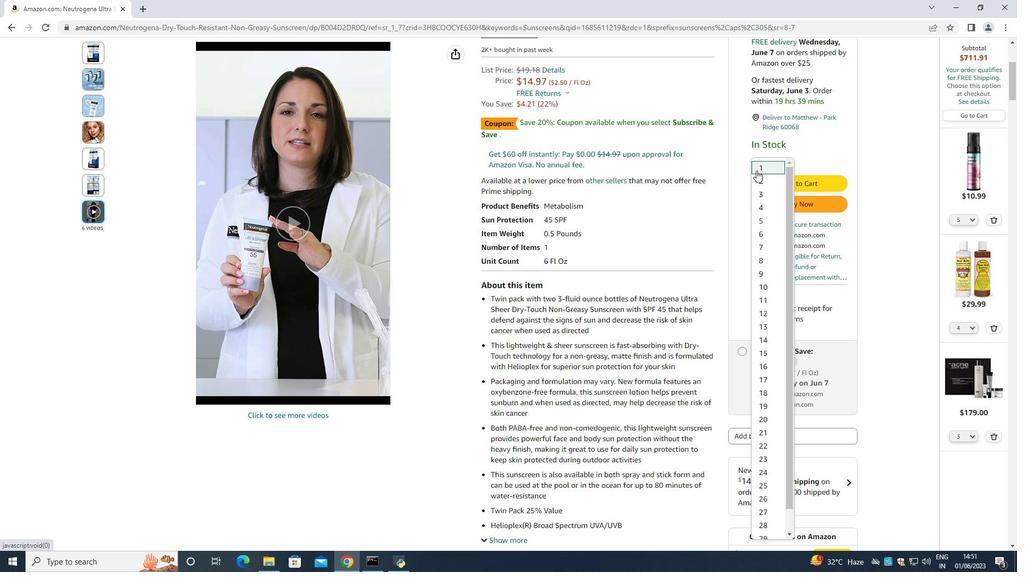 
Action: Mouse pressed left at (762, 165)
Screenshot: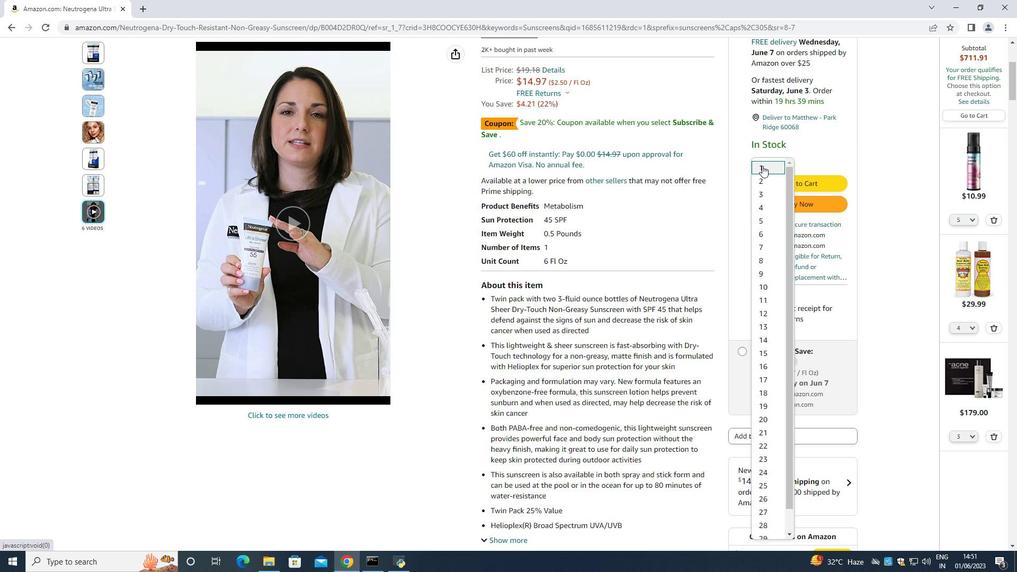
Action: Mouse moved to (294, 217)
Screenshot: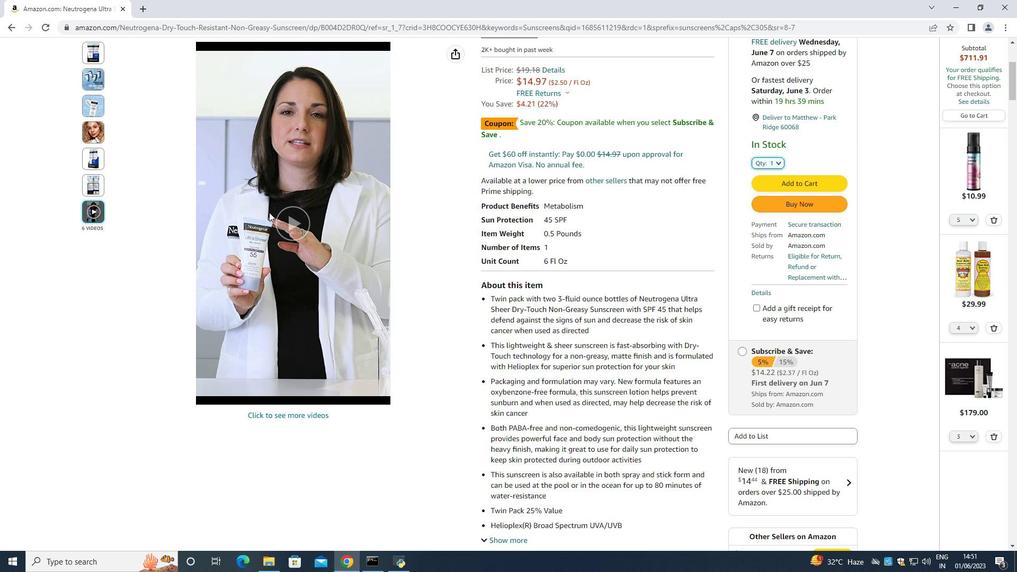 
Action: Mouse pressed left at (294, 217)
Screenshot: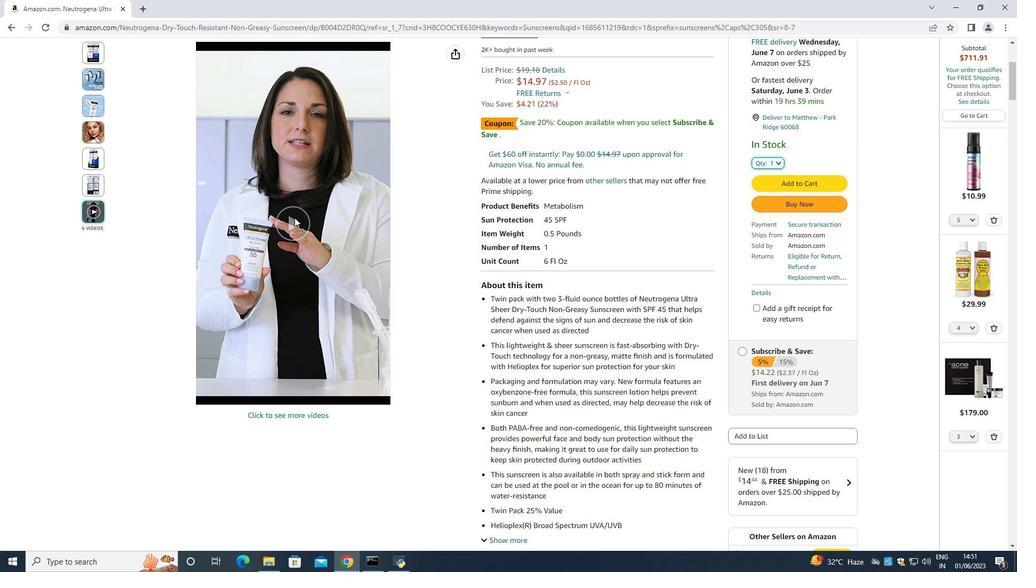 
Action: Mouse moved to (983, 98)
Screenshot: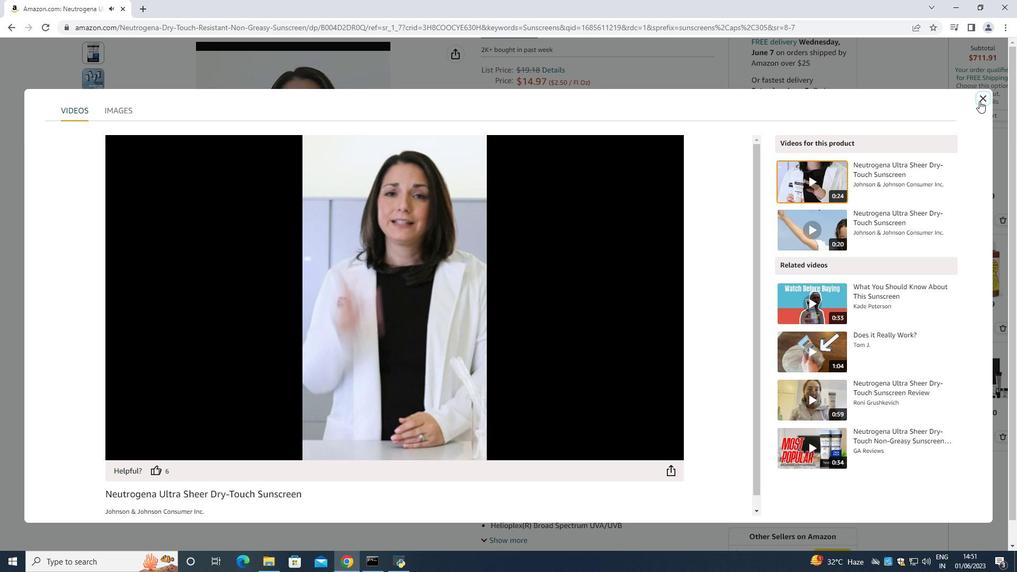 
Action: Mouse pressed left at (982, 99)
Screenshot: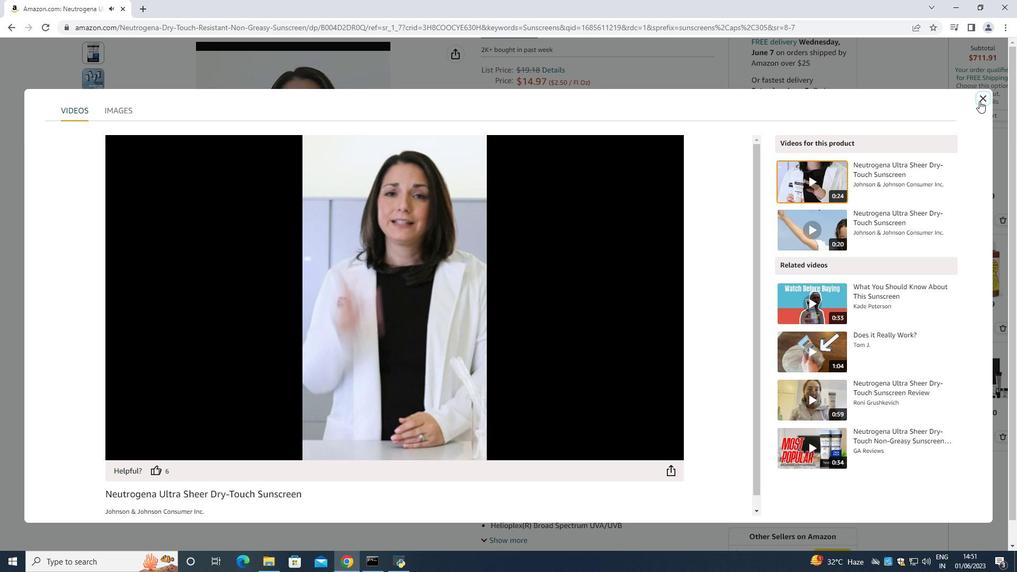 
Action: Mouse moved to (811, 199)
Screenshot: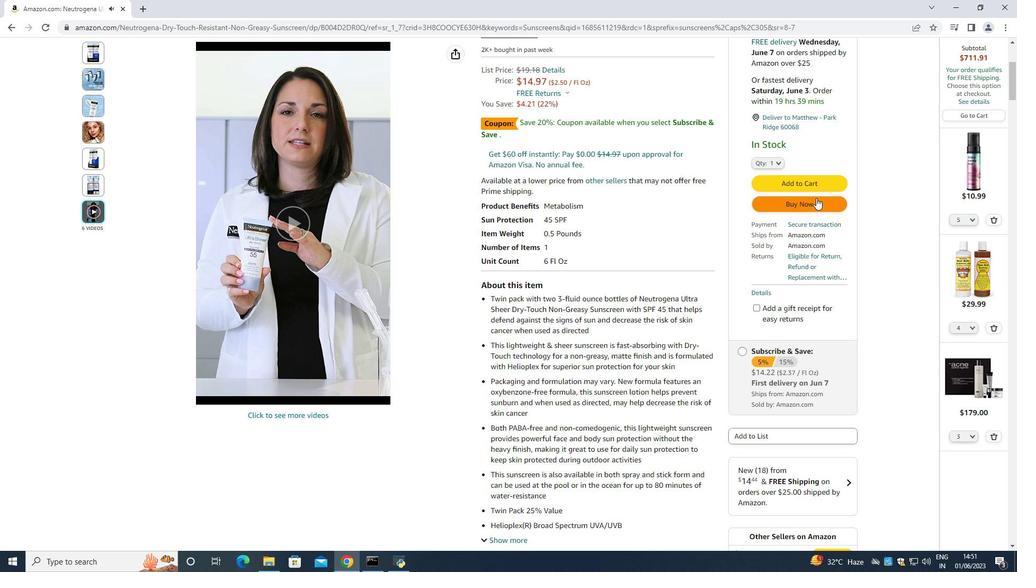 
Action: Mouse pressed left at (811, 199)
Screenshot: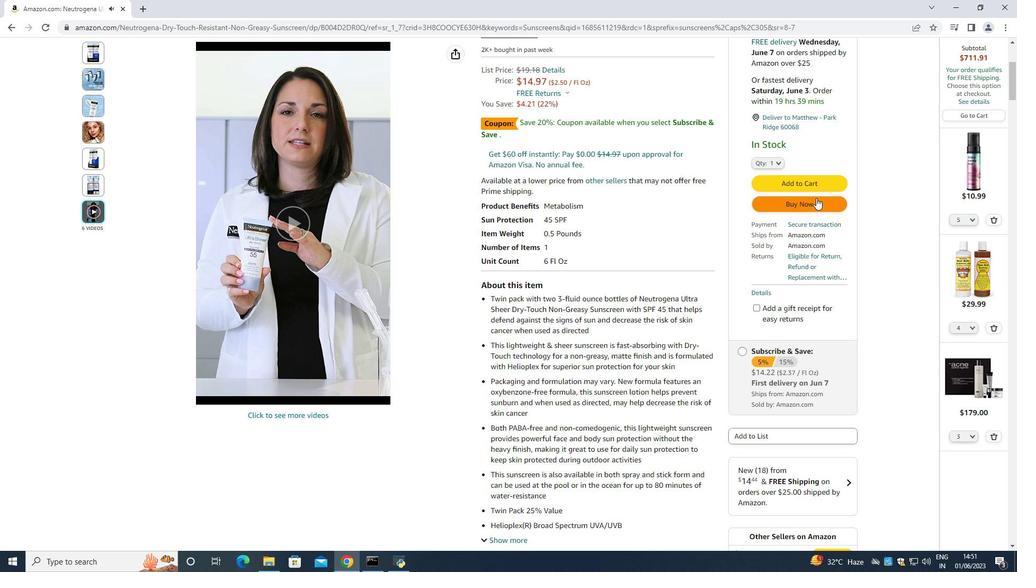 
Action: Mouse moved to (605, 89)
Screenshot: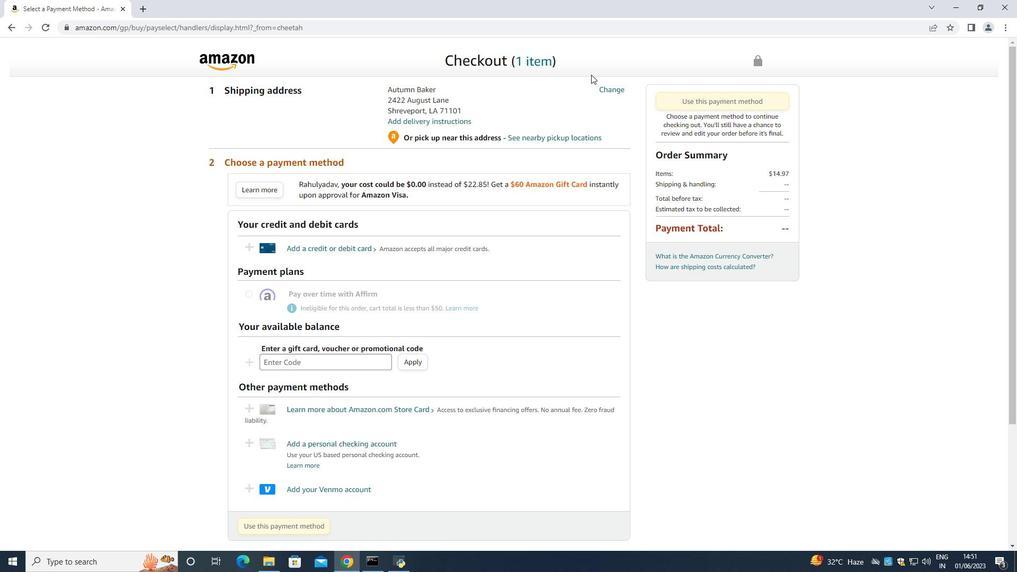 
Action: Mouse pressed left at (605, 89)
Screenshot: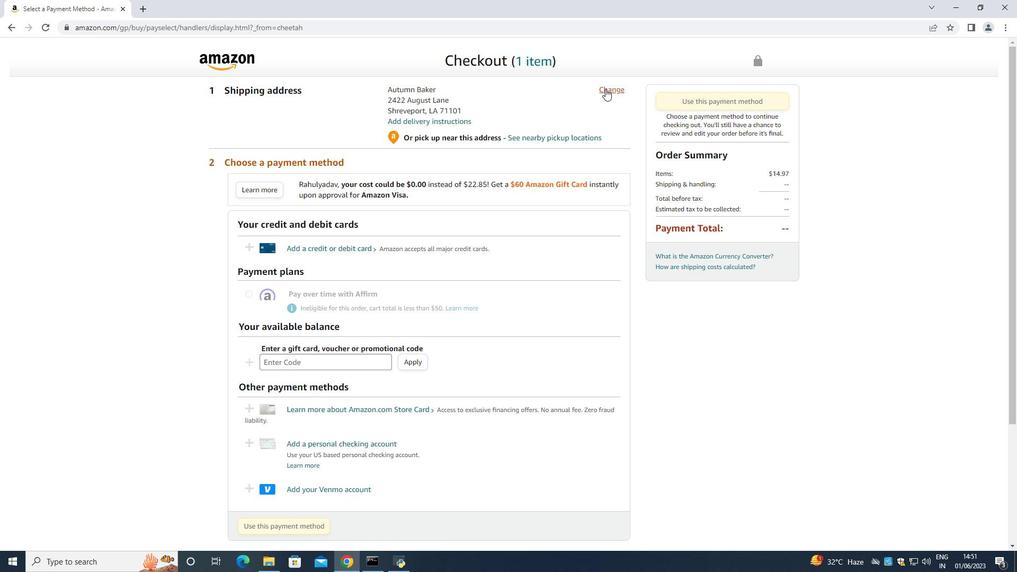 
Action: Mouse moved to (516, 215)
Screenshot: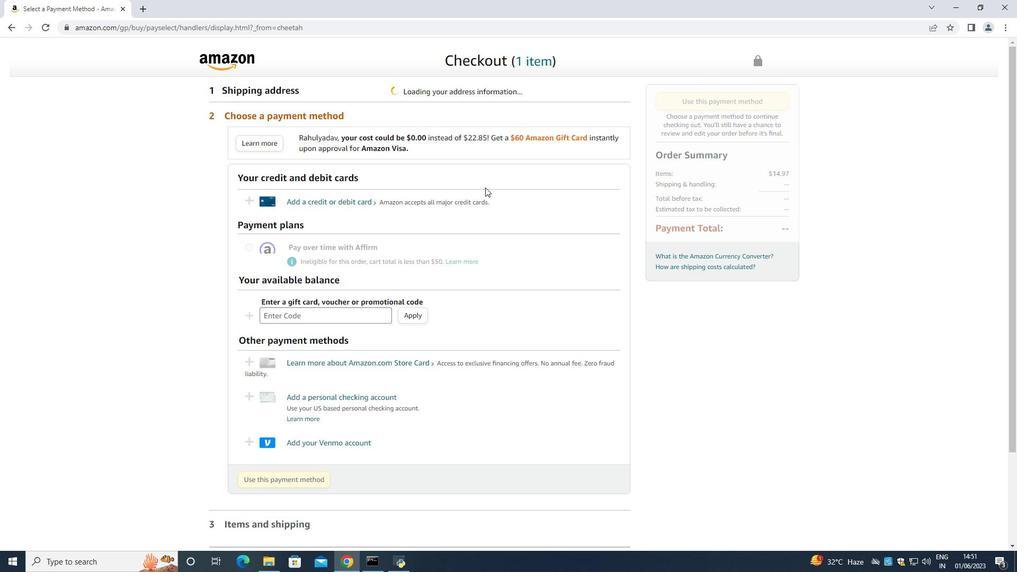 
Action: Mouse scrolled (516, 214) with delta (0, 0)
Screenshot: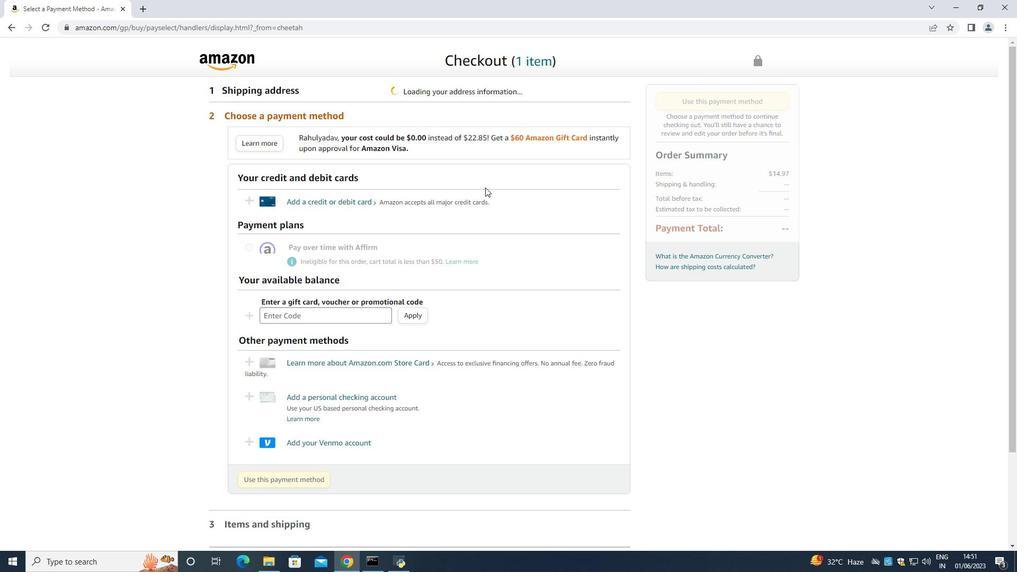 
Action: Mouse moved to (520, 217)
Screenshot: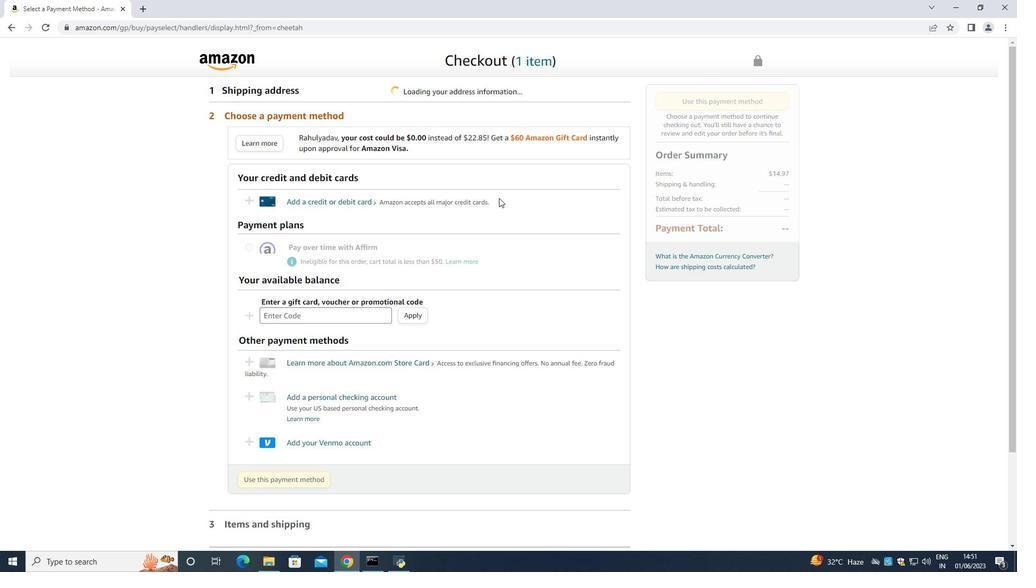 
Action: Mouse scrolled (520, 217) with delta (0, 0)
Screenshot: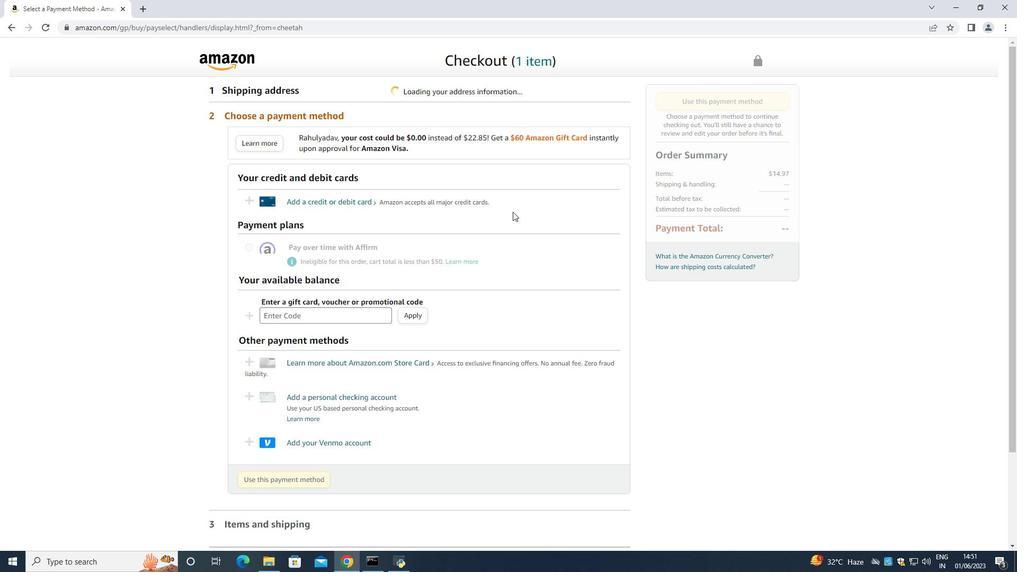 
Action: Mouse moved to (296, 228)
Screenshot: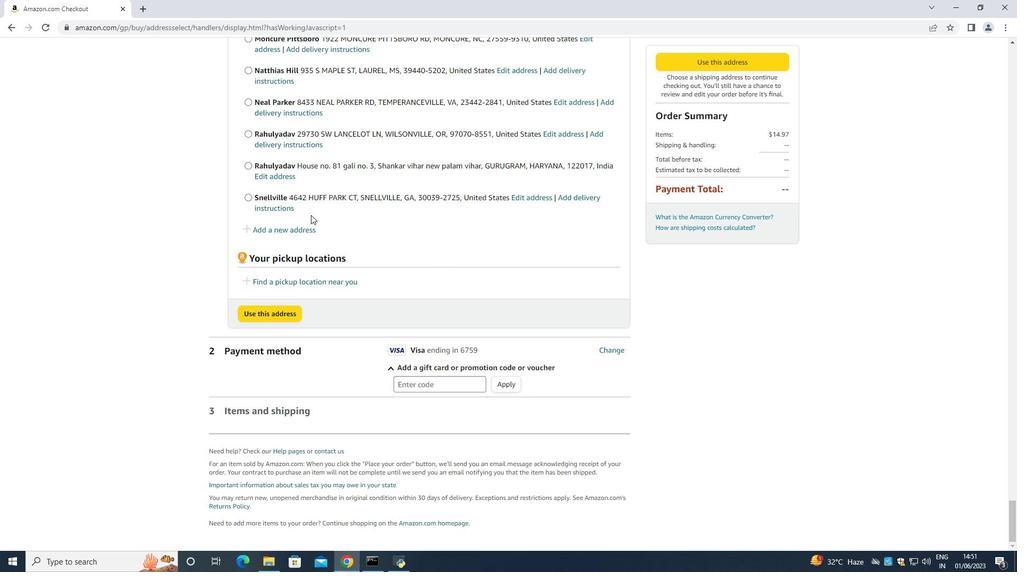 
Action: Mouse pressed left at (296, 228)
Screenshot: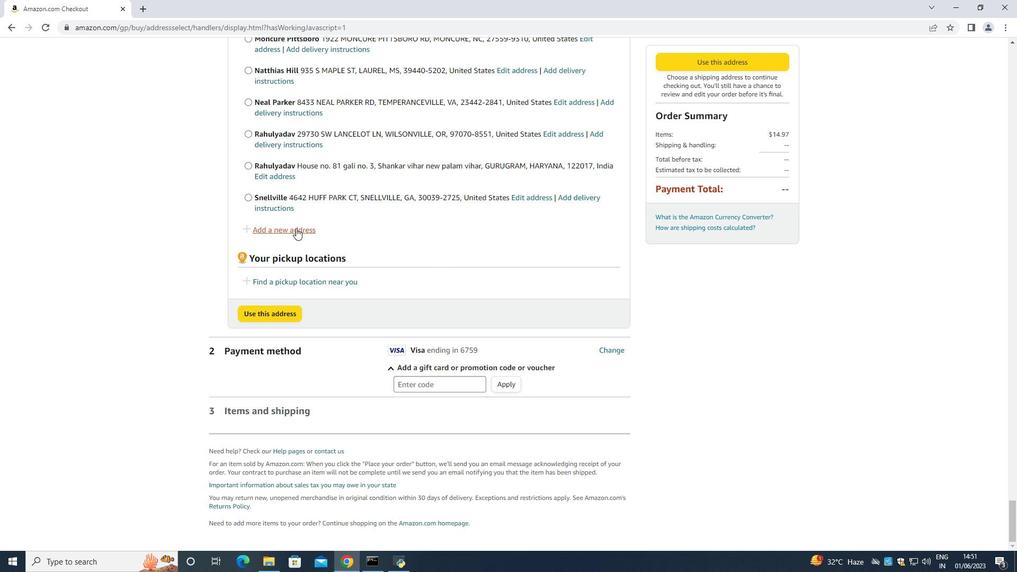 
Action: Mouse moved to (397, 257)
Screenshot: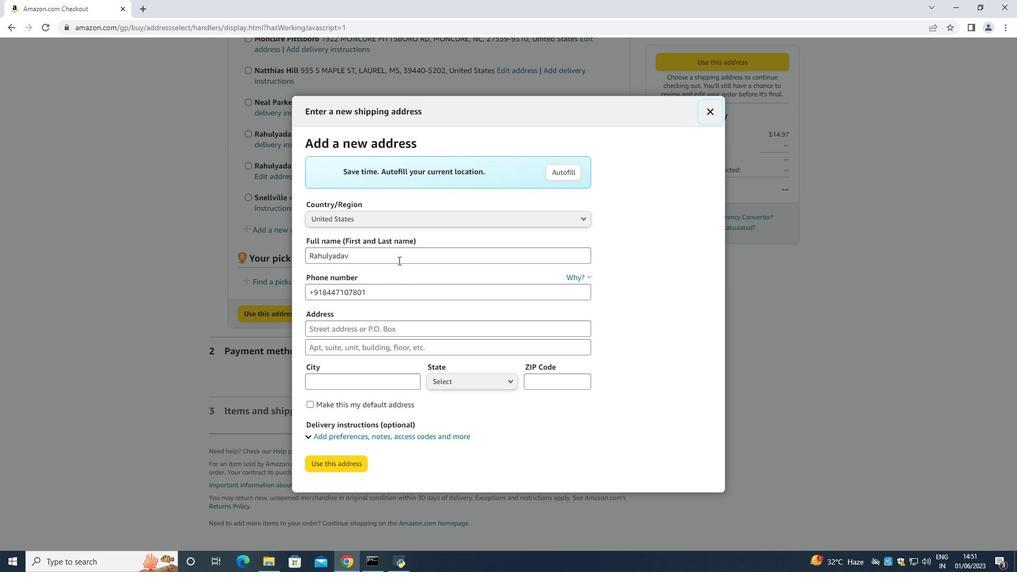 
Action: Mouse pressed left at (397, 257)
Screenshot: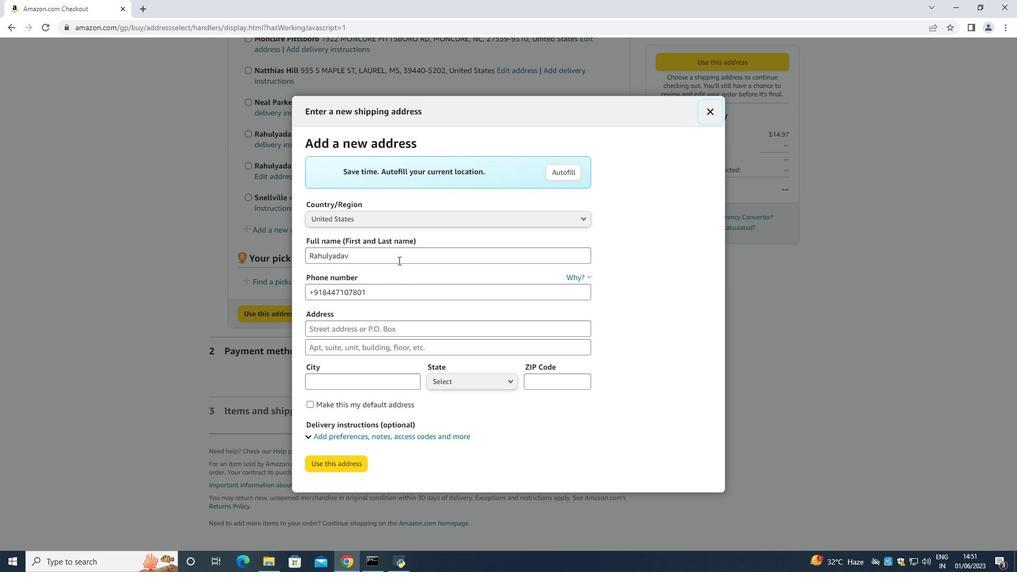 
Action: Mouse moved to (536, 317)
Screenshot: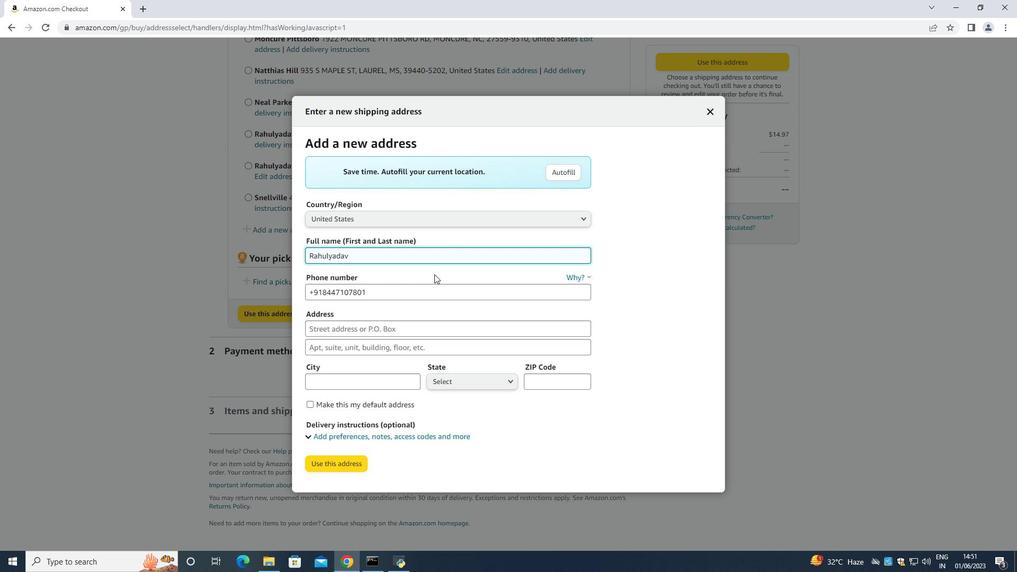 
Action: Key pressed <Key.backspace><Key.backspace><Key.backspace><Key.backspace><Key.backspace><Key.backspace><Key.backspace><Key.backspace><Key.backspace><Key.backspace><Key.backspace><Key.backspace><Key.backspace><Key.backspace><Key.backspace><Key.backspace><Key.backspace><Key.backspace><Key.backspace><Key.backspace><Key.backspace><Key.backspace><Key.backspace><Key.backspace><Key.backspace><Key.backspace><Key.backspace><Key.backspace><Key.backspace><Key.backspace><Key.backspace><Key.backspace><Key.shift><Key.shift><Key.shift><Key.shift><Key.shift><Key.shift><Key.shift><Key.shift>Brian<Key.shift>
Screenshot: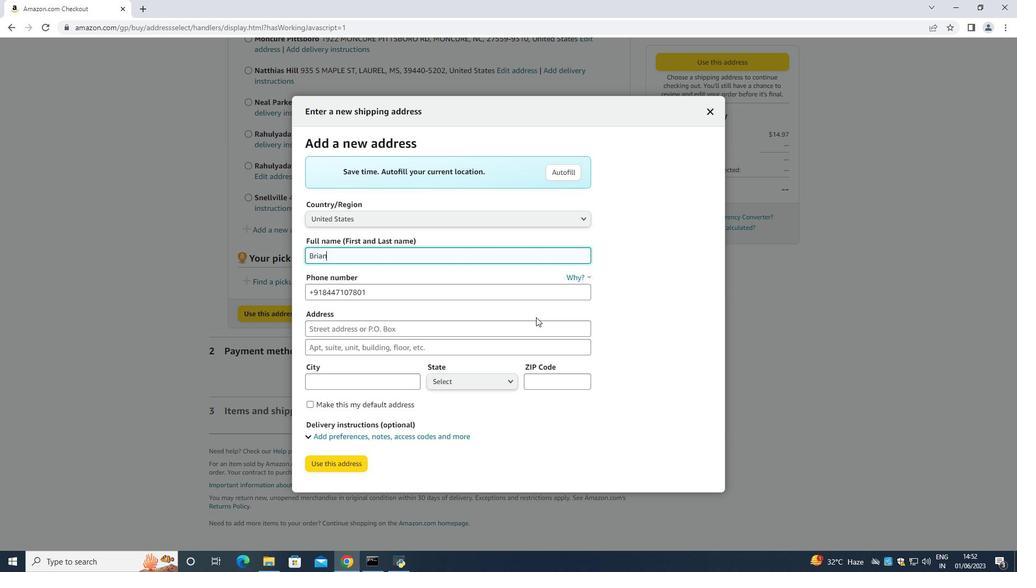 
Action: Mouse moved to (536, 318)
Screenshot: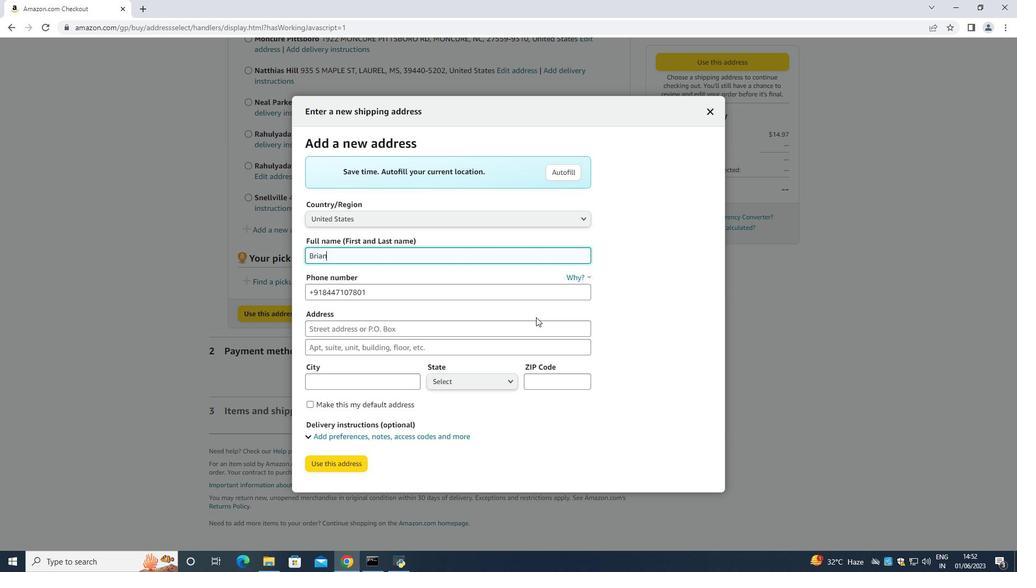 
Action: Key pressed Hall<Key.space><Key.backspace><Key.backspace><Key.backspace><Key.backspace><Key.backspace><Key.space><Key.shift>
Screenshot: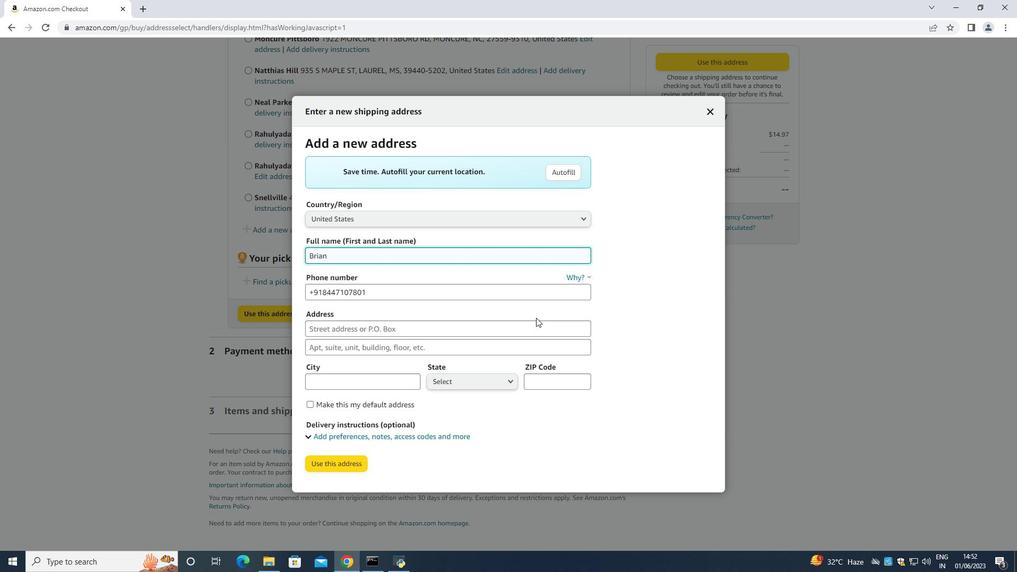 
Action: Mouse moved to (536, 318)
Screenshot: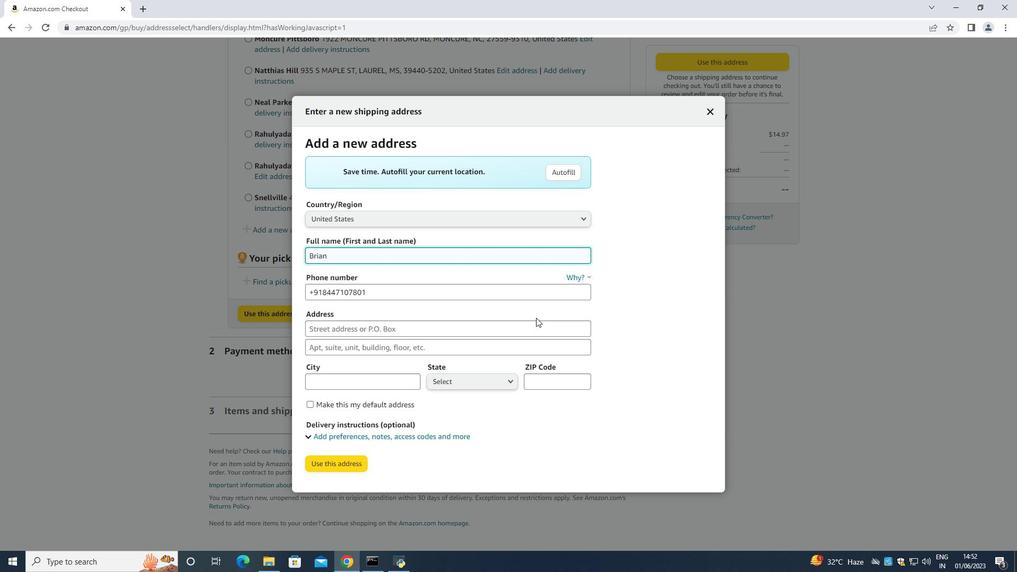 
Action: Key pressed Hall<Key.space><Key.tab><Key.tab><Key.backspace>318433
Screenshot: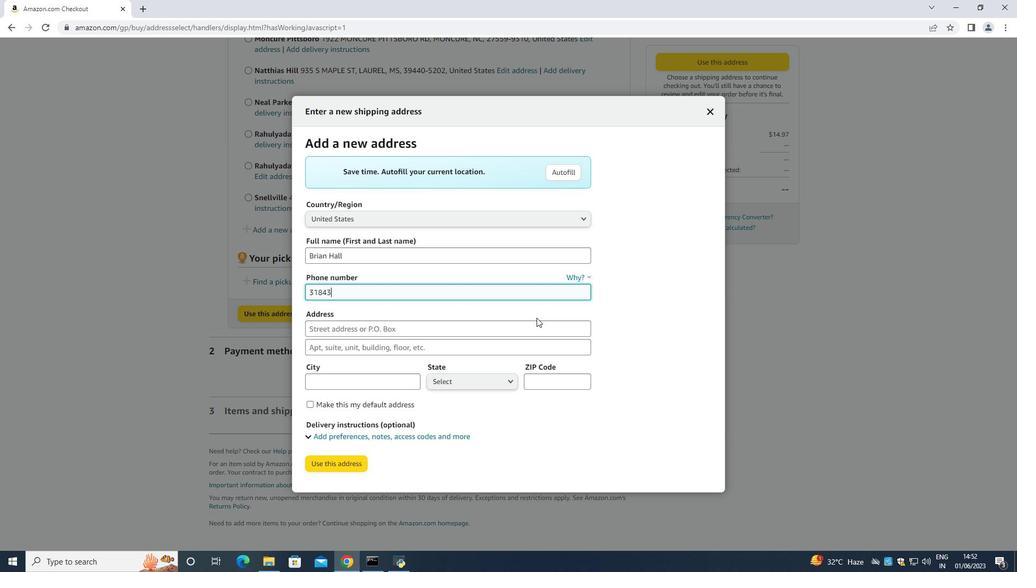 
Action: Mouse moved to (538, 318)
Screenshot: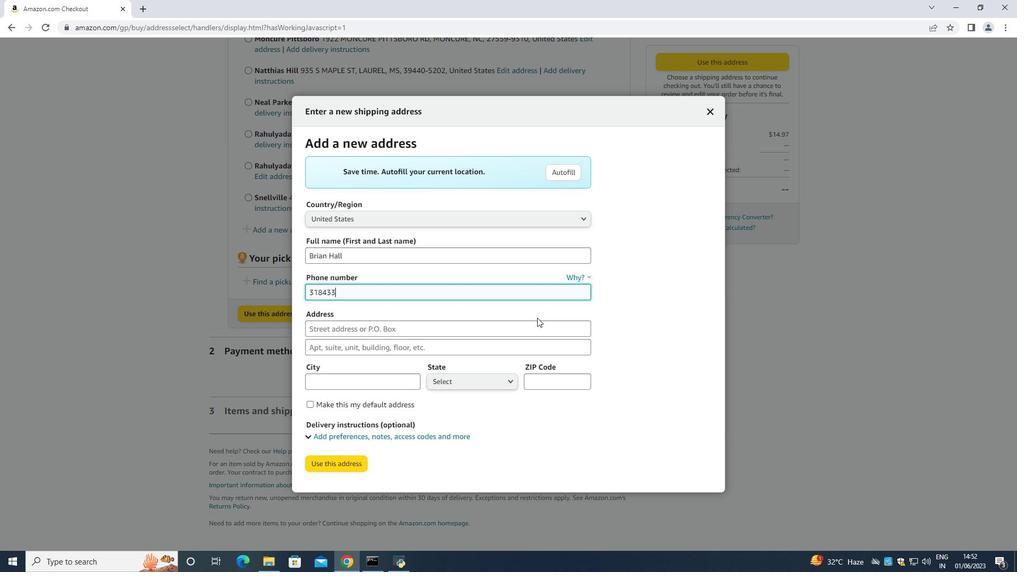 
Action: Key pressed 2610<Key.space><Key.tab>2428
Screenshot: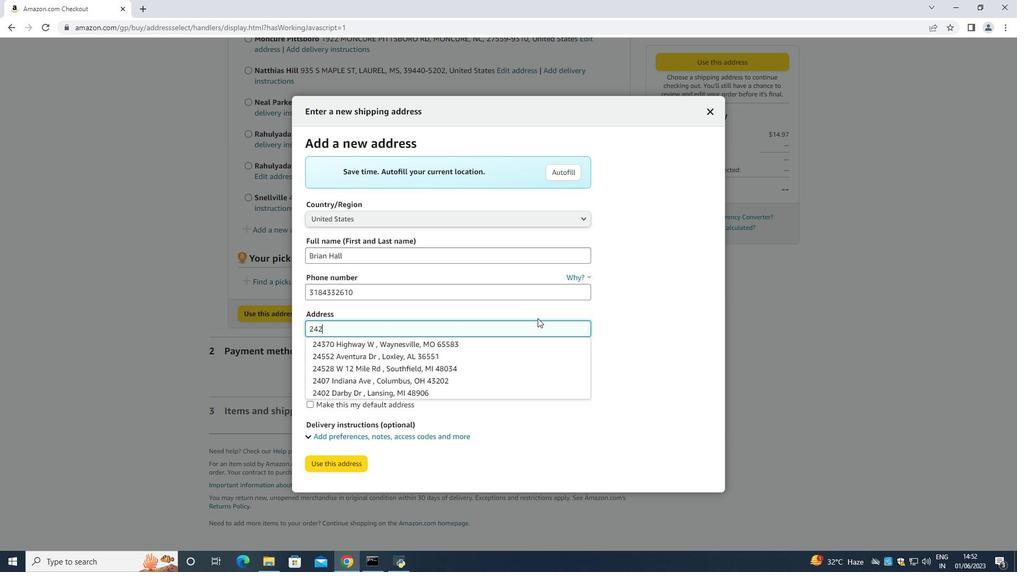
Action: Mouse moved to (573, 333)
Screenshot: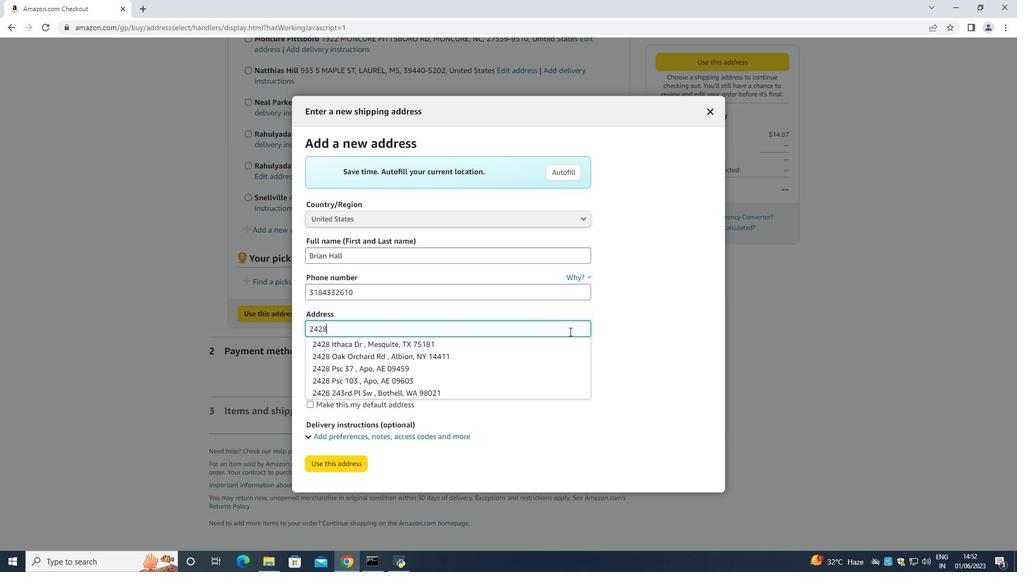 
Action: Key pressed <Key.space><Key.shift><Key.shift><Key.shift><Key.shift><Key.shift><Key.shift><Key.shift><Key.shift><Key.shift><Key.shift><Key.shift><Key.shift><Key.shift><Key.shift><Key.shift><Key.shift><Key.shift><Key.shift>Augst<Key.space><Key.shift>Lane<Key.space><Key.tab><Key.tab><Key.shift>shrevepi<Key.backspace>ory<Key.backspace>t<Key.space>
Screenshot: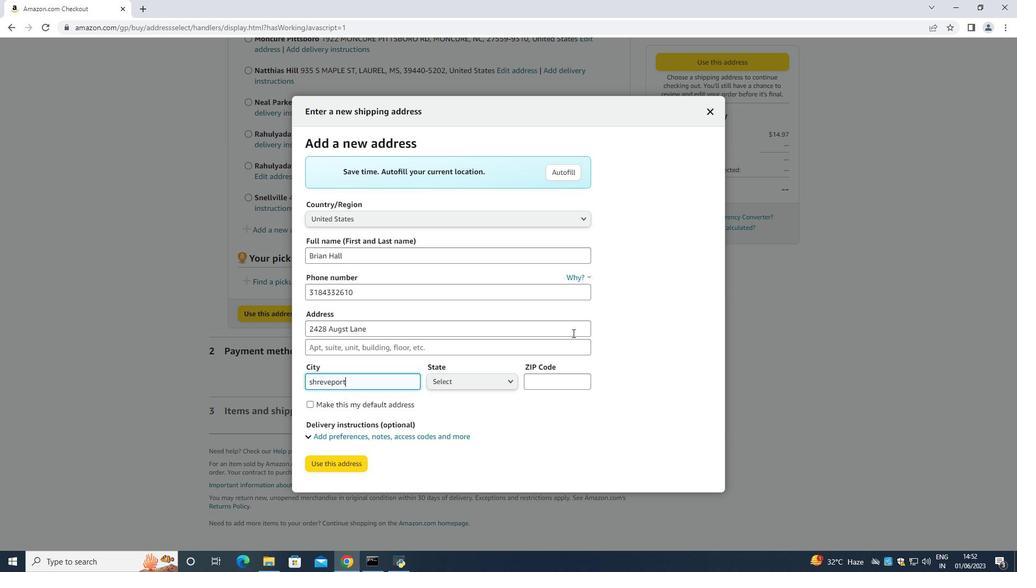 
Action: Mouse moved to (507, 387)
Screenshot: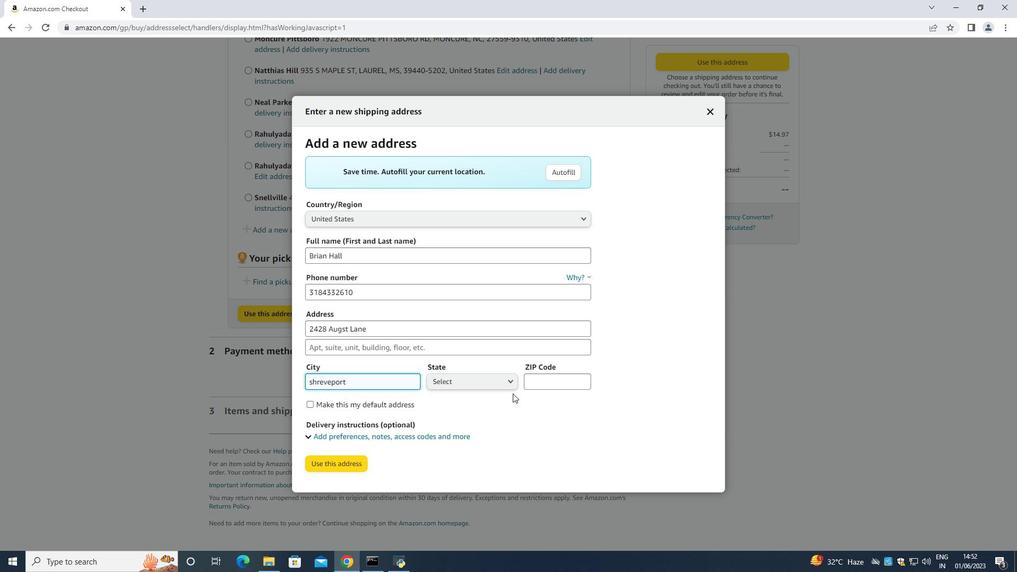 
Action: Mouse pressed left at (507, 387)
Screenshot: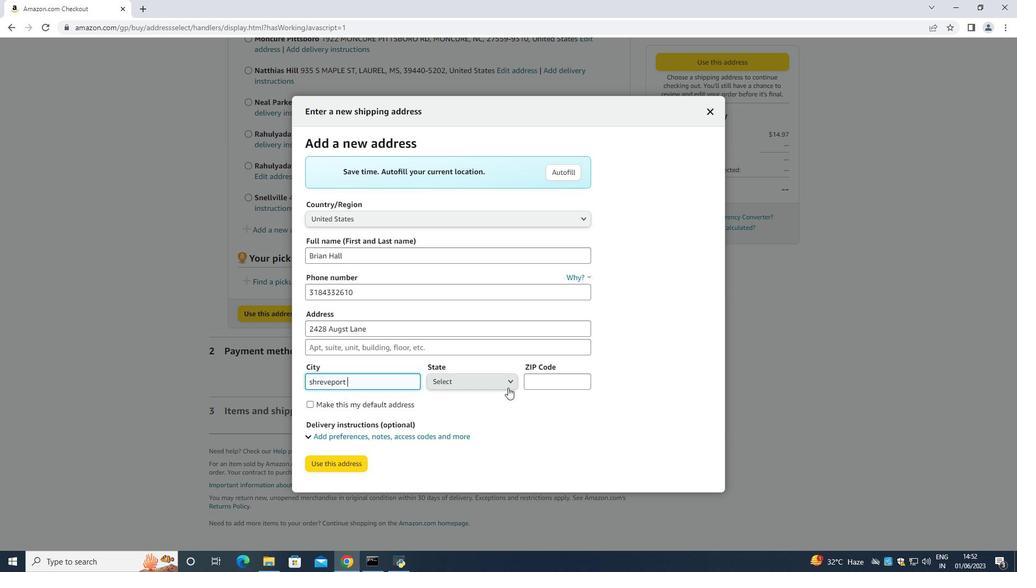 
Action: Mouse moved to (462, 346)
Screenshot: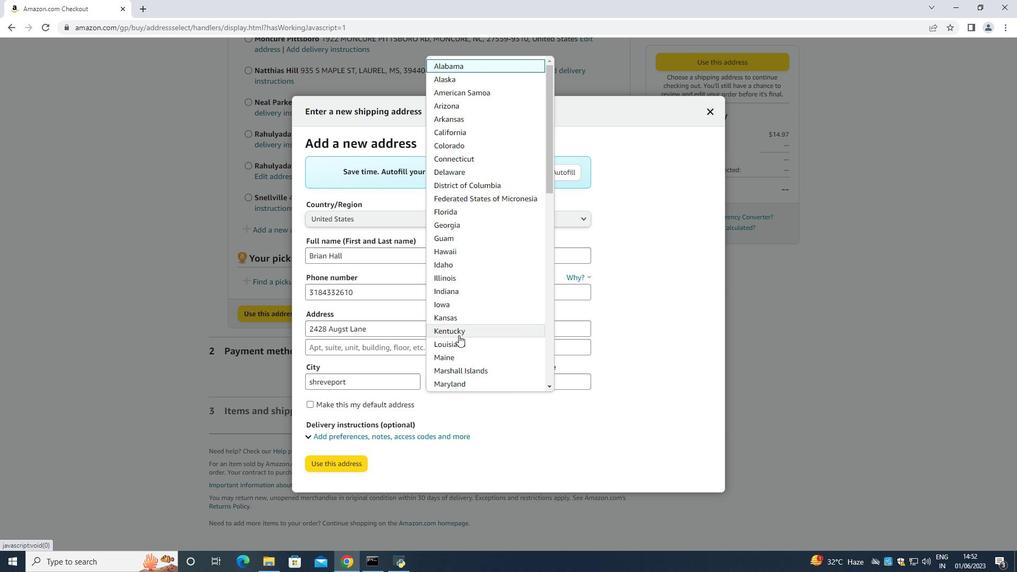 
Action: Mouse pressed left at (462, 346)
Screenshot: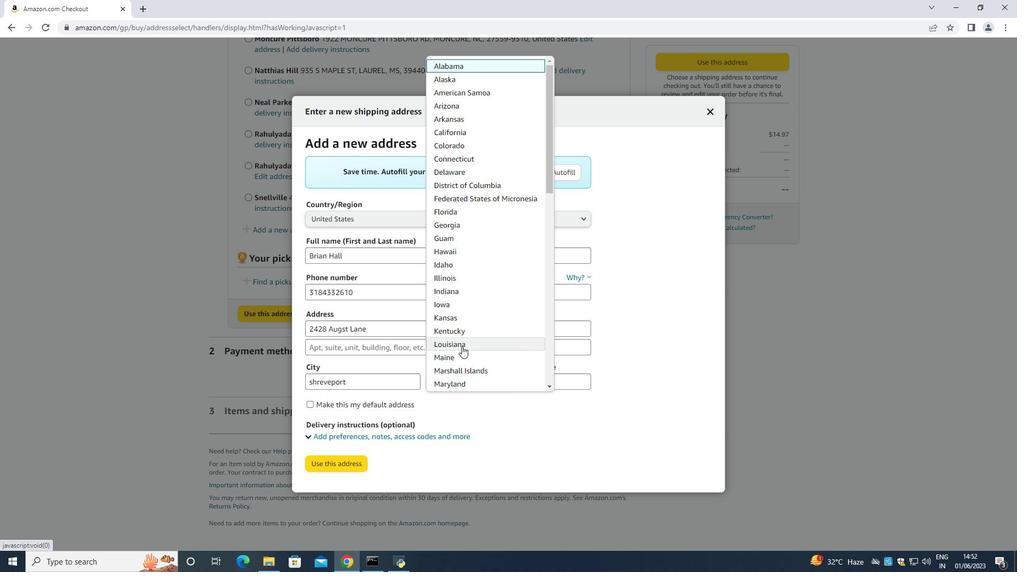 
Action: Mouse moved to (558, 377)
Screenshot: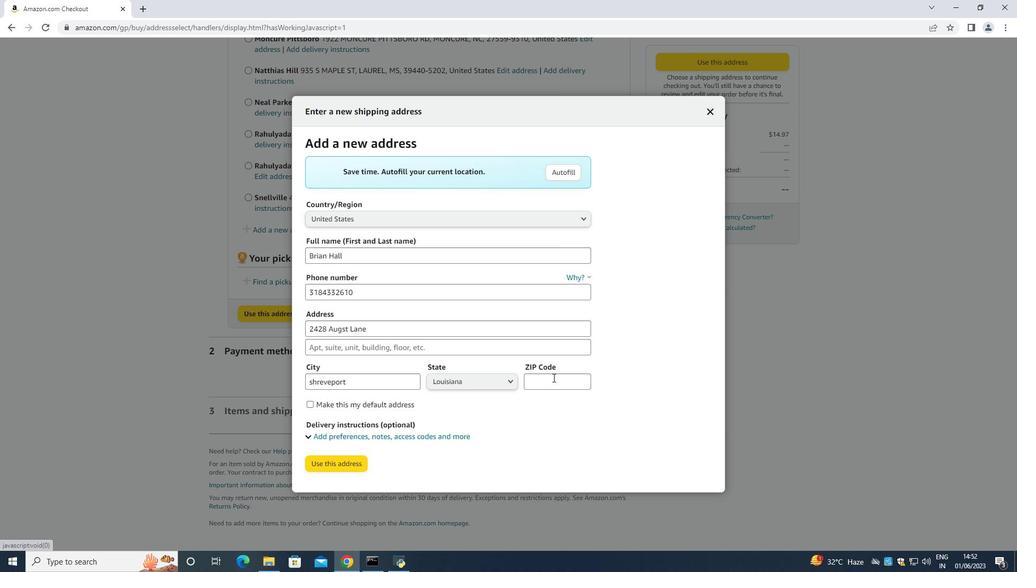 
Action: Mouse pressed left at (558, 377)
Screenshot: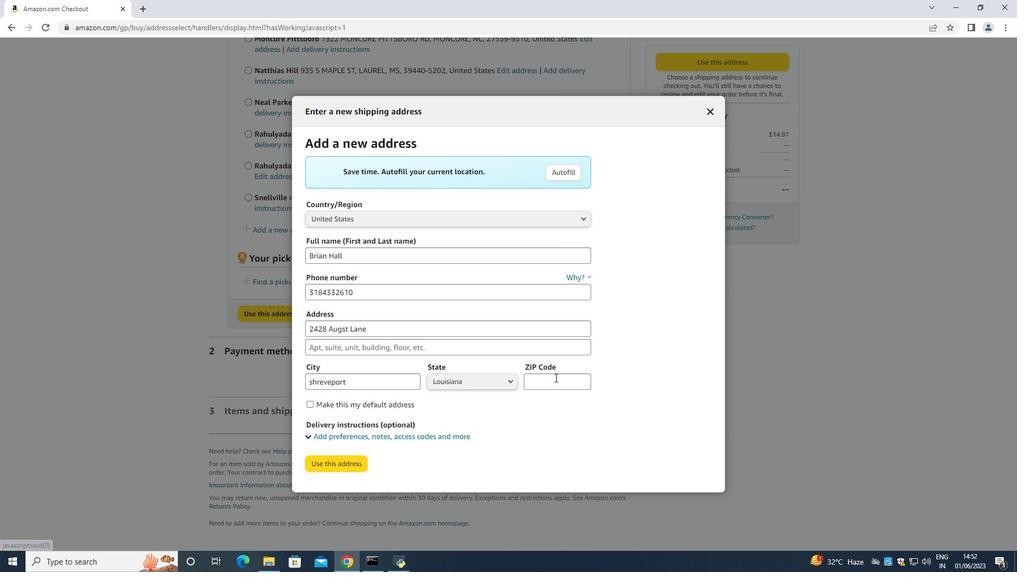 
Action: Mouse moved to (543, 364)
Screenshot: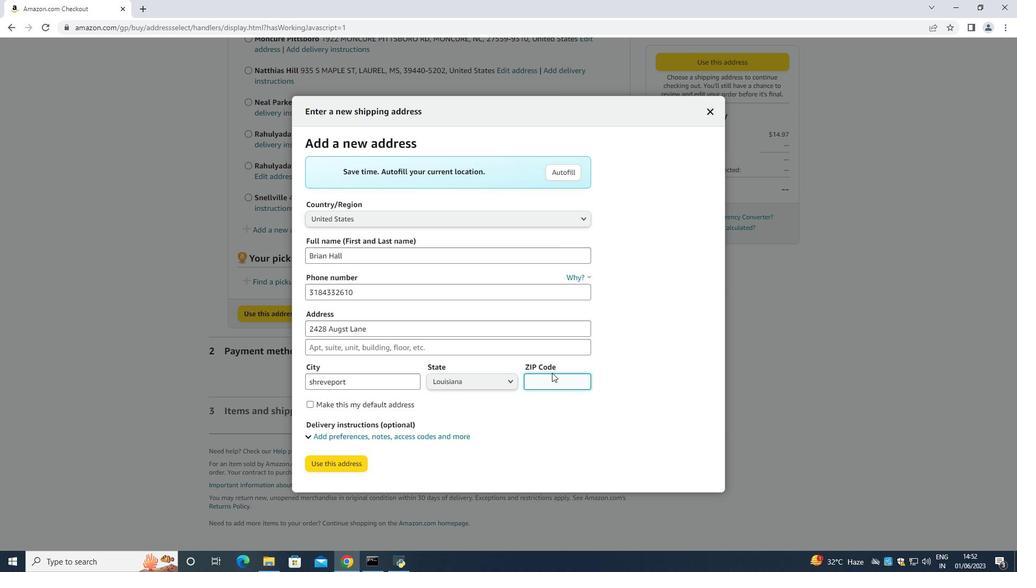
Action: Key pressed 71101
Screenshot: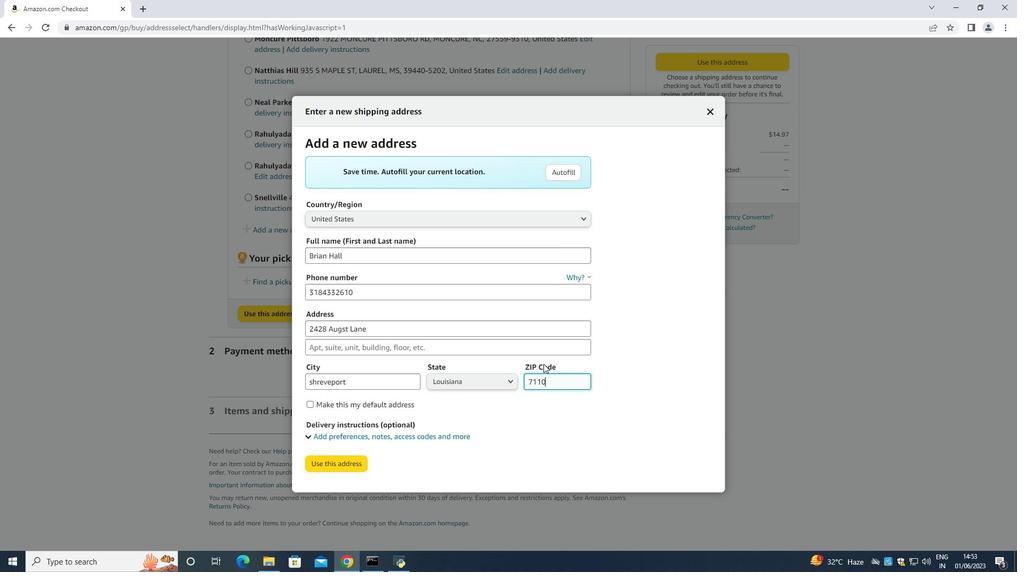 
Action: Mouse moved to (352, 472)
Screenshot: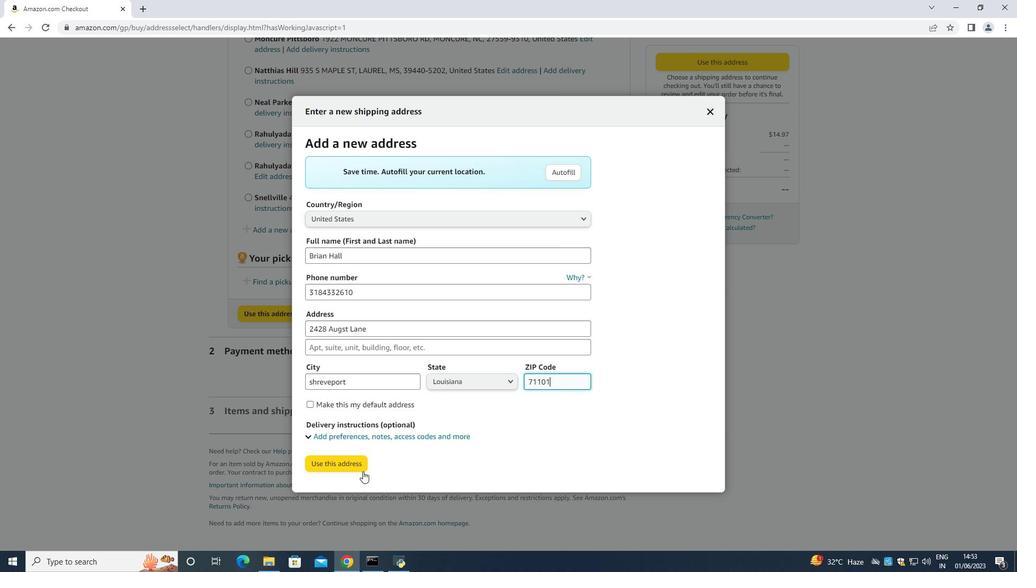 
Action: Mouse pressed left at (352, 472)
Screenshot: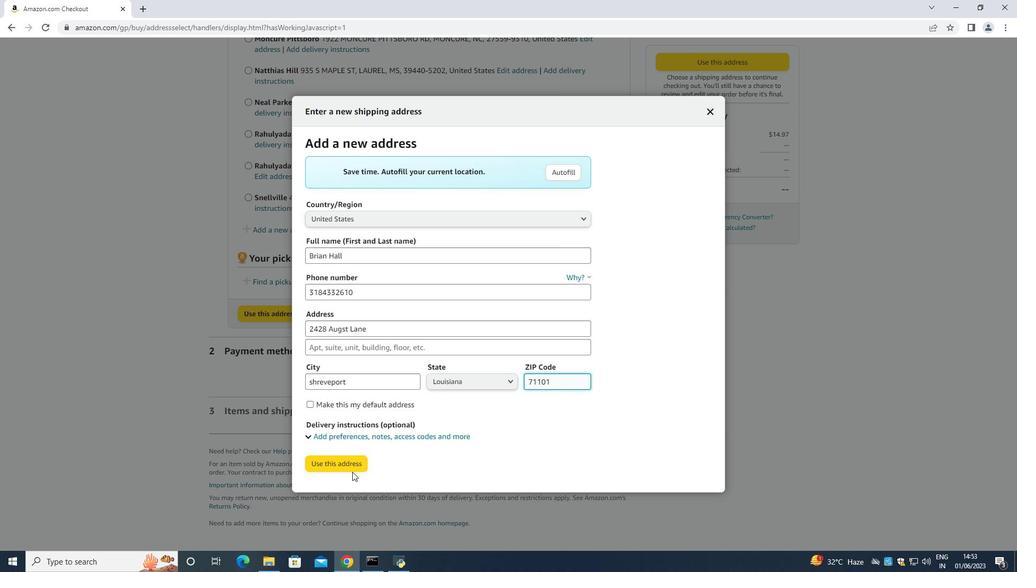 
Action: Mouse moved to (350, 464)
Screenshot: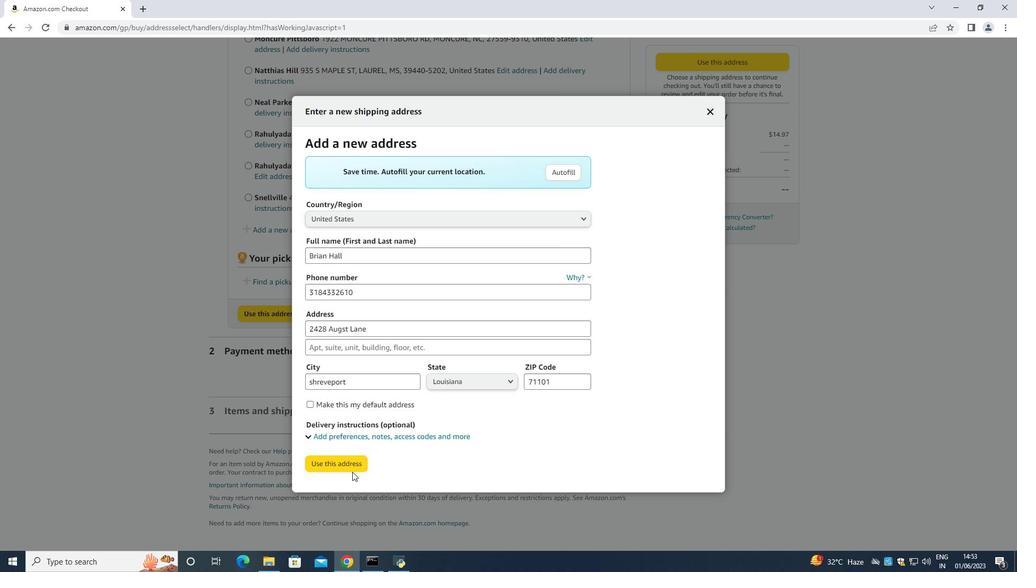 
Action: Mouse pressed left at (350, 464)
Screenshot: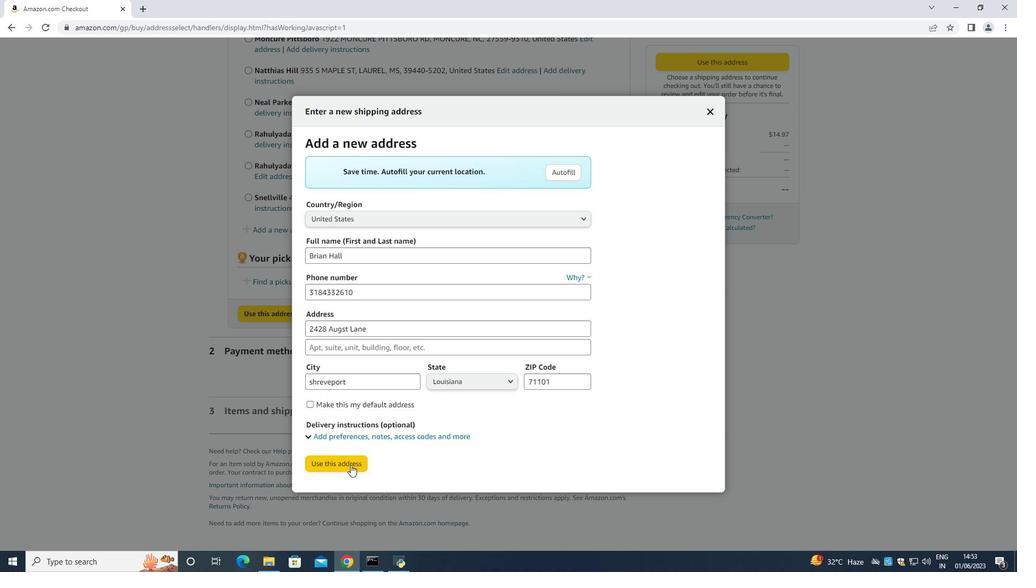 
Action: Mouse moved to (331, 536)
Screenshot: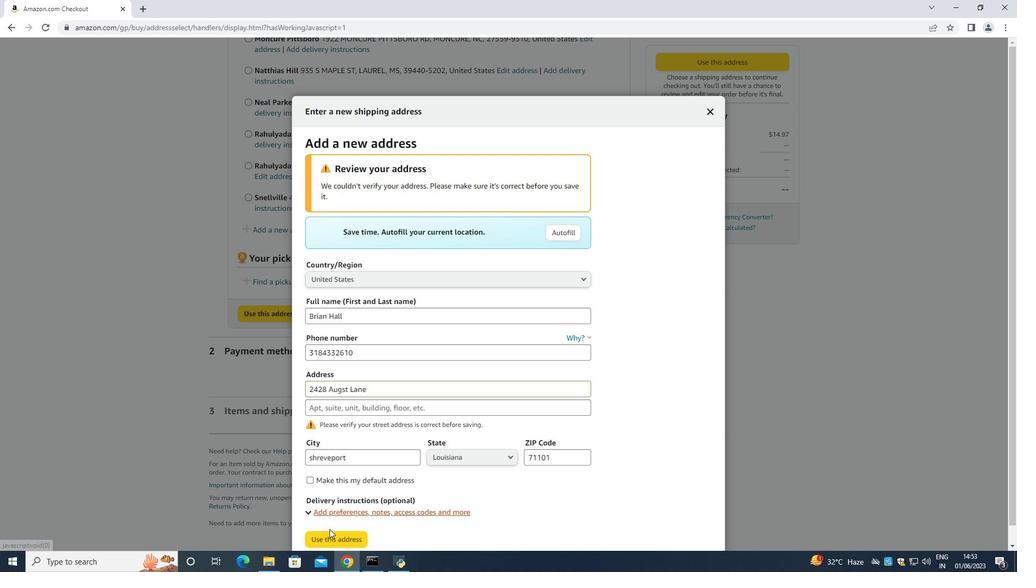 
Action: Mouse pressed left at (331, 536)
Screenshot: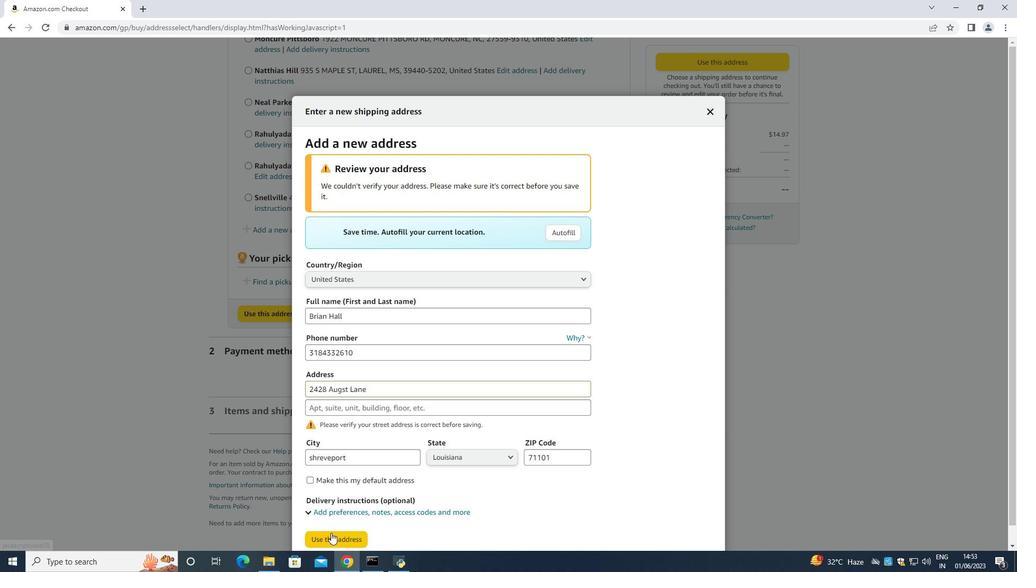 
Action: Mouse moved to (345, 231)
Screenshot: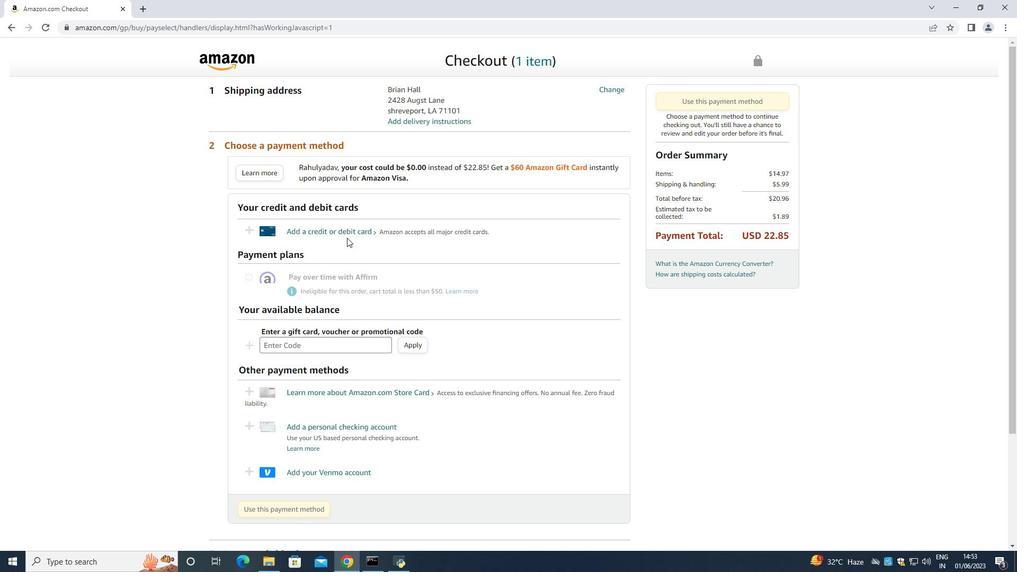 
Action: Mouse pressed left at (345, 231)
Screenshot: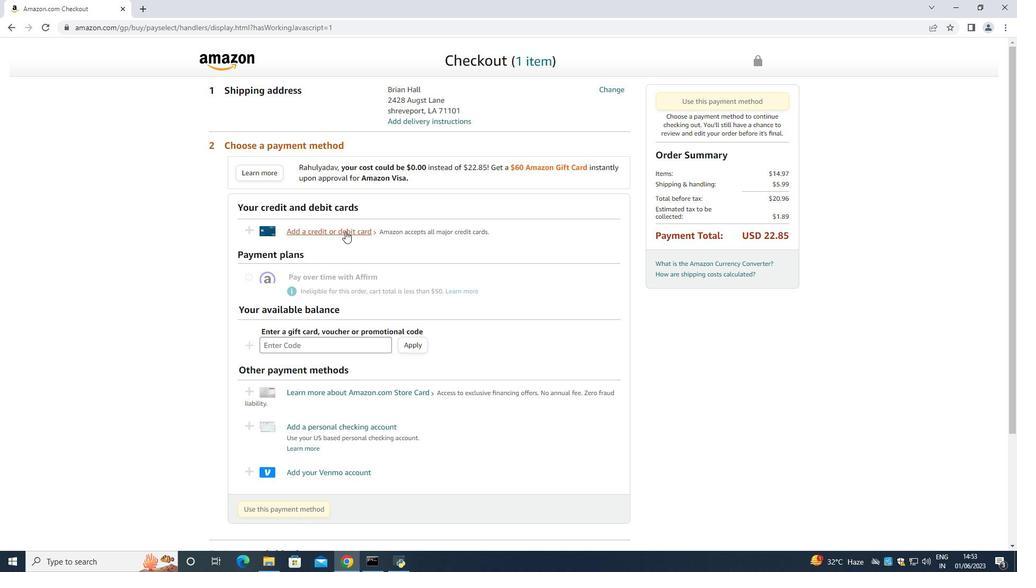 
Action: Mouse moved to (398, 248)
Screenshot: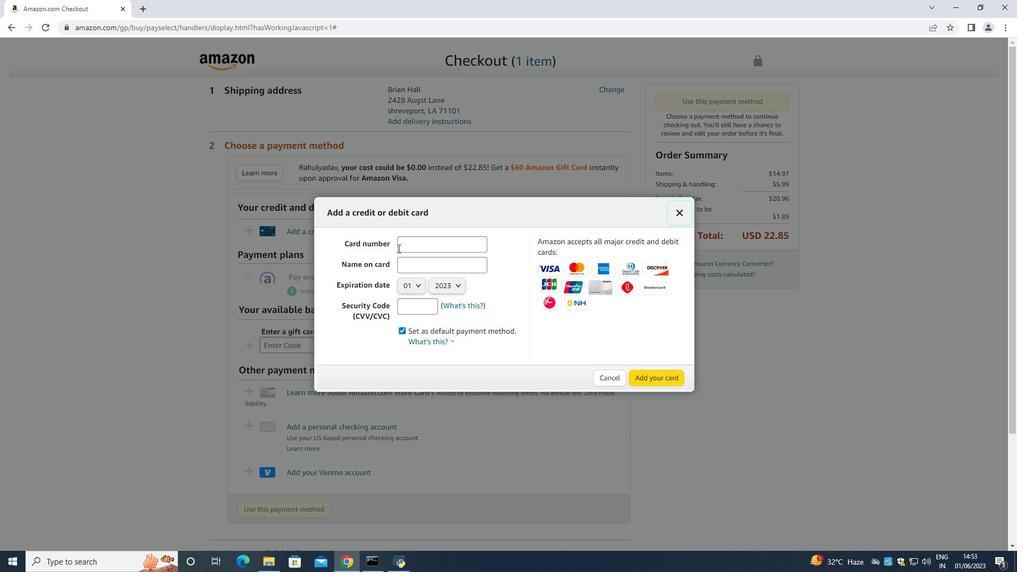 
Action: Mouse pressed left at (398, 248)
Screenshot: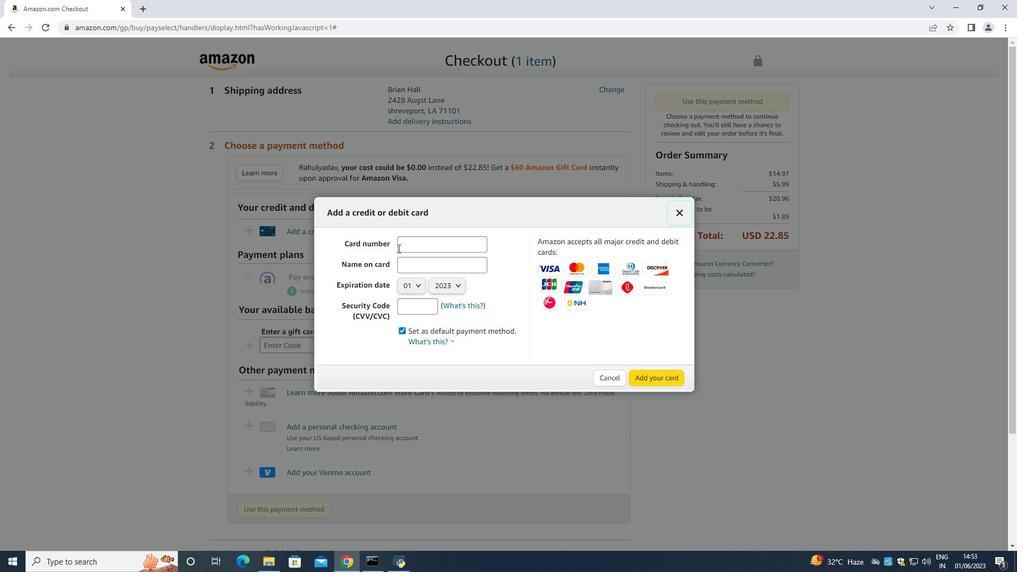 
Action: Mouse moved to (353, 219)
Screenshot: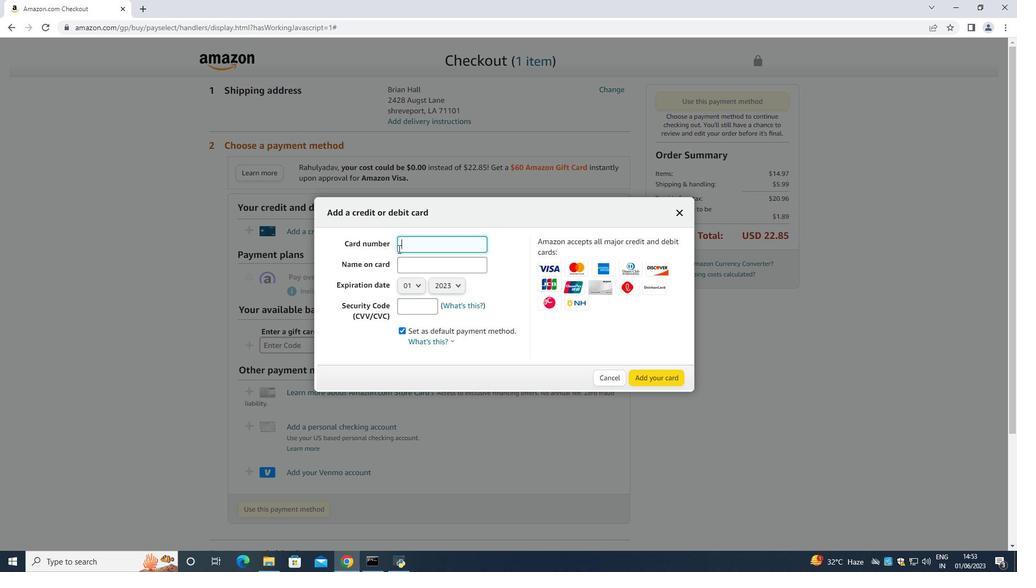 
Action: Key pressed 4726882864515759
Screenshot: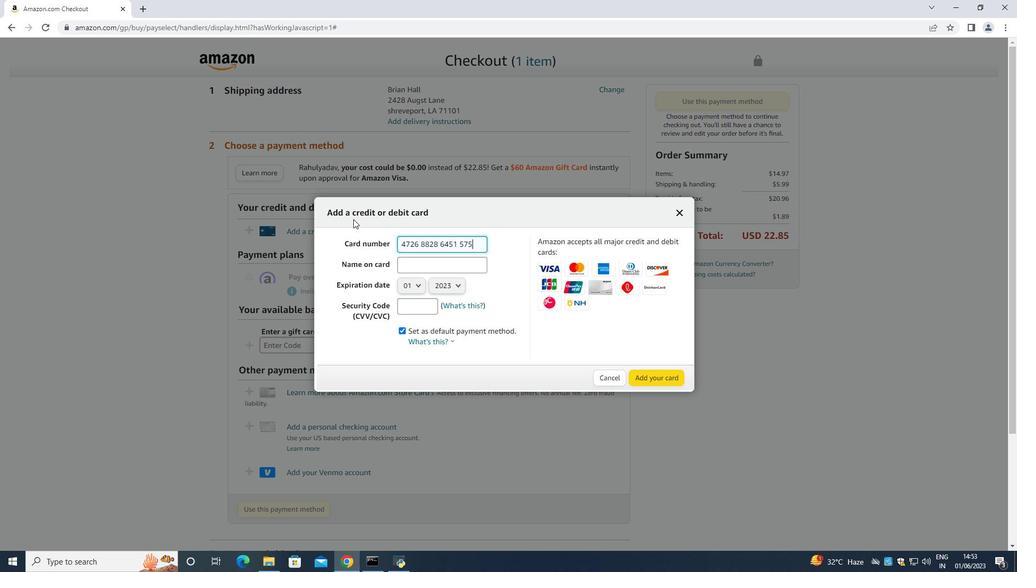
Action: Mouse moved to (415, 261)
Screenshot: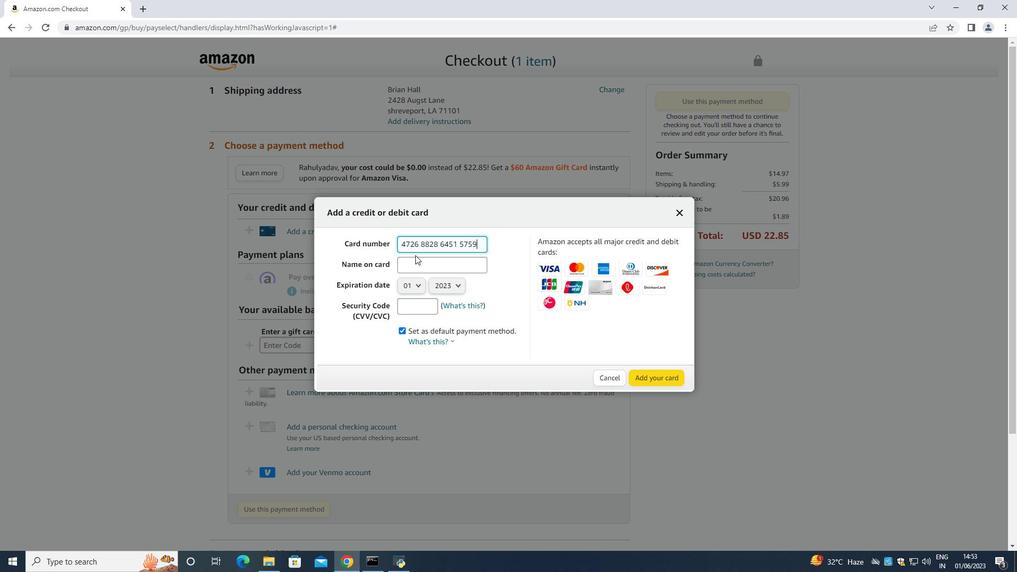 
Action: Mouse pressed left at (415, 261)
Screenshot: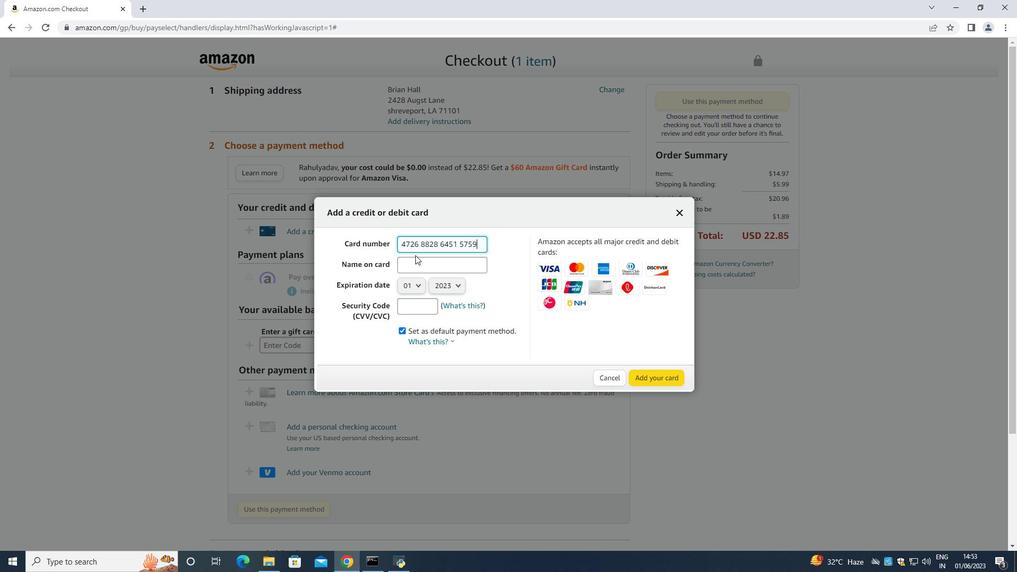 
Action: Mouse moved to (410, 266)
Screenshot: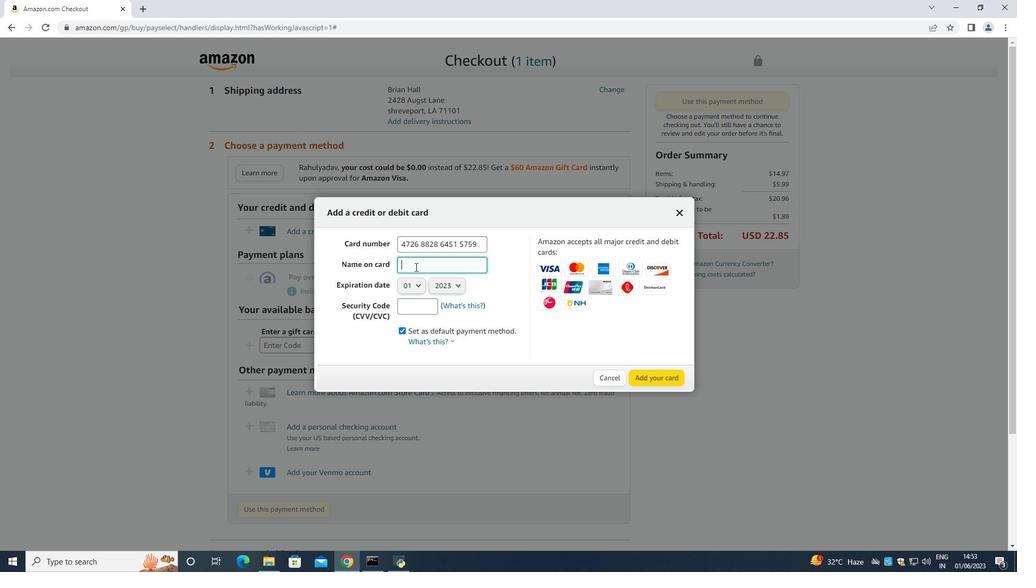 
Action: Key pressed <Key.shift_r><Key.shift_r><Key.shift_r><Key.shift_r>Kate<Key.space><Key.shift_r>Phillips<Key.space><Key.tab><Key.right><Key.tab><Key.right><Key.right><Key.tab>953
Screenshot: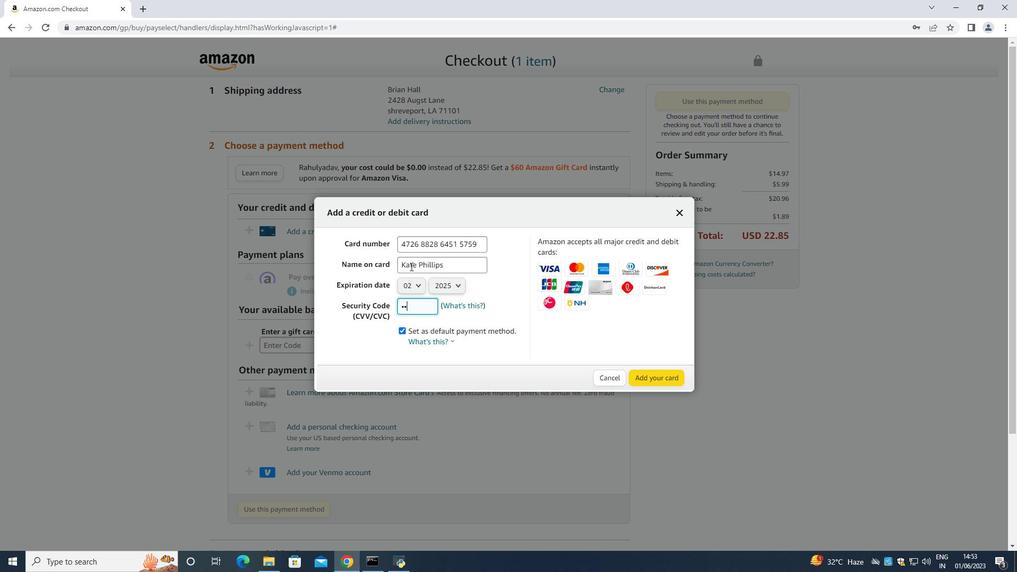 
